 Task: Add an event with the title Second Lunch and Learn: Effective Email Marketing Strategies, date '2024/05/05', time 7:30 AM to 9:30 AMand add a description: Throughout the retreat, teams will engage in a variety of problem-solving activities that are designed to challenge their critical thinking, decision-making, and collaboration skills. These activities will be carefully curated to promote teamwork, innovation, and a growth mindset., put the event into Blue category . Add location for the event as: Ankara, Turkey, logged in from the account softage.8@softage.netand send the event invitation to softage.2@softage.net and softage.3@softage.net. Set a reminder for the event 2 hour before
Action: Mouse moved to (117, 141)
Screenshot: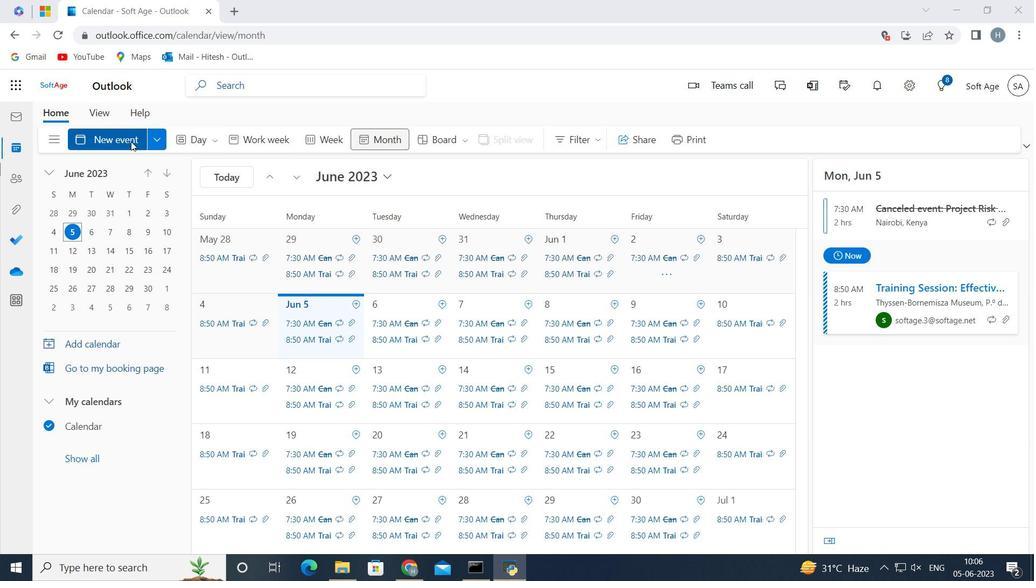 
Action: Mouse pressed left at (117, 141)
Screenshot: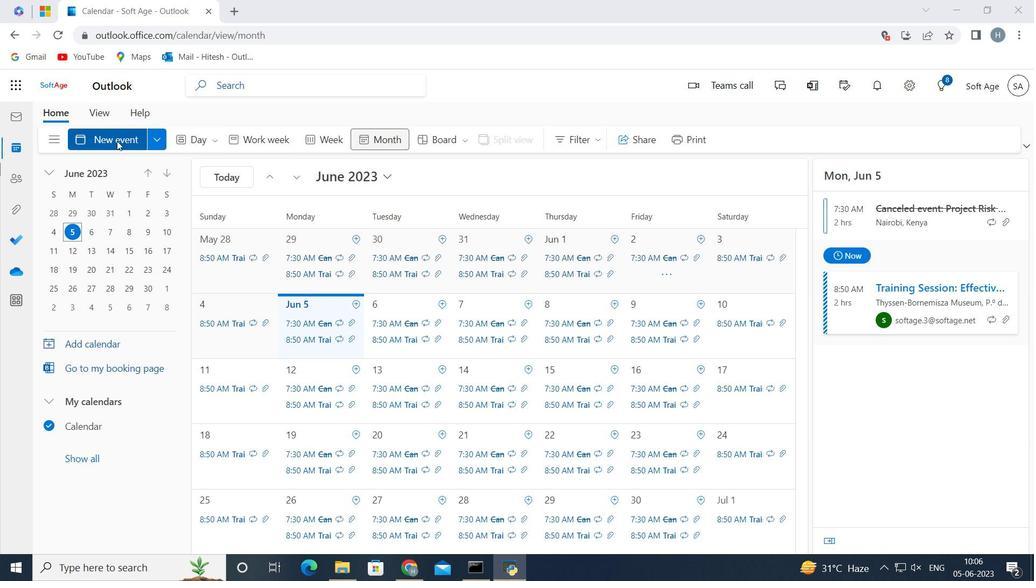 
Action: Mouse moved to (243, 216)
Screenshot: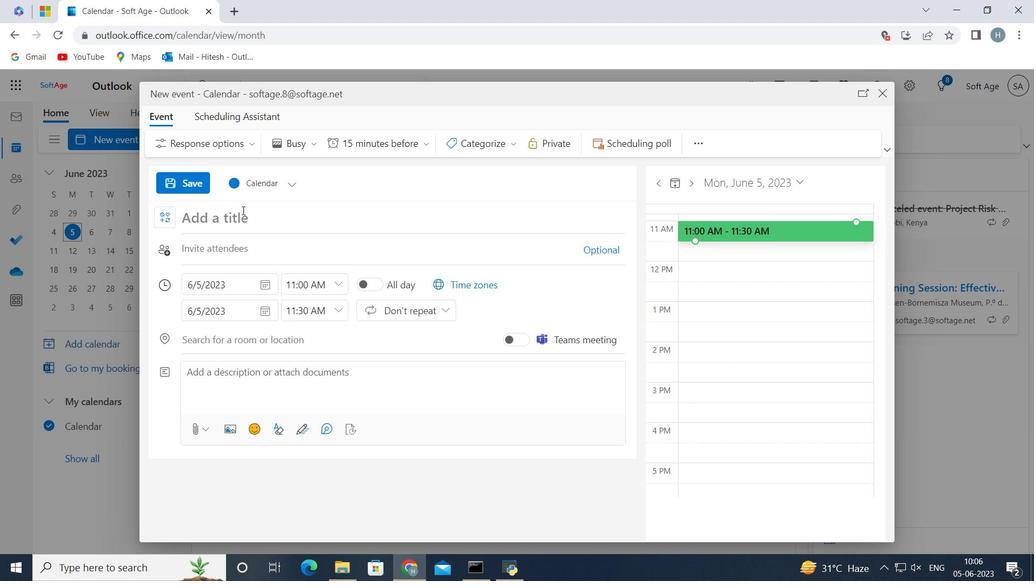 
Action: Key pressed <Key.shift>Second<Key.space><Key.shift>Lunch<Key.space>and<Key.space><Key.shift>Learn<Key.shift_r>:<Key.space><Key.shift>Effective<Key.space><Key.shift>Email<Key.space><Key.shift>Marketing<Key.space><Key.shift>Strategies
Screenshot: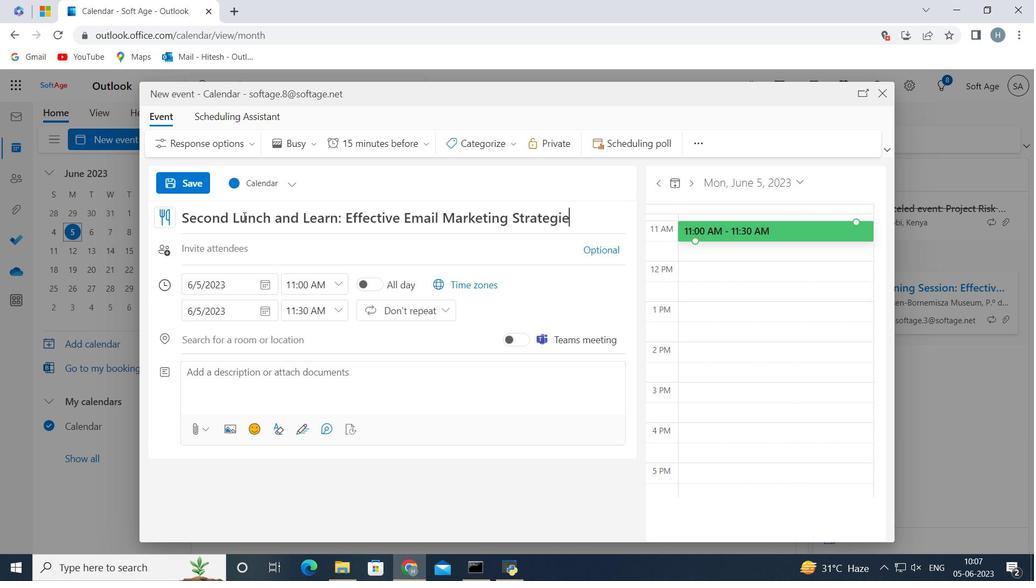 
Action: Mouse moved to (247, 184)
Screenshot: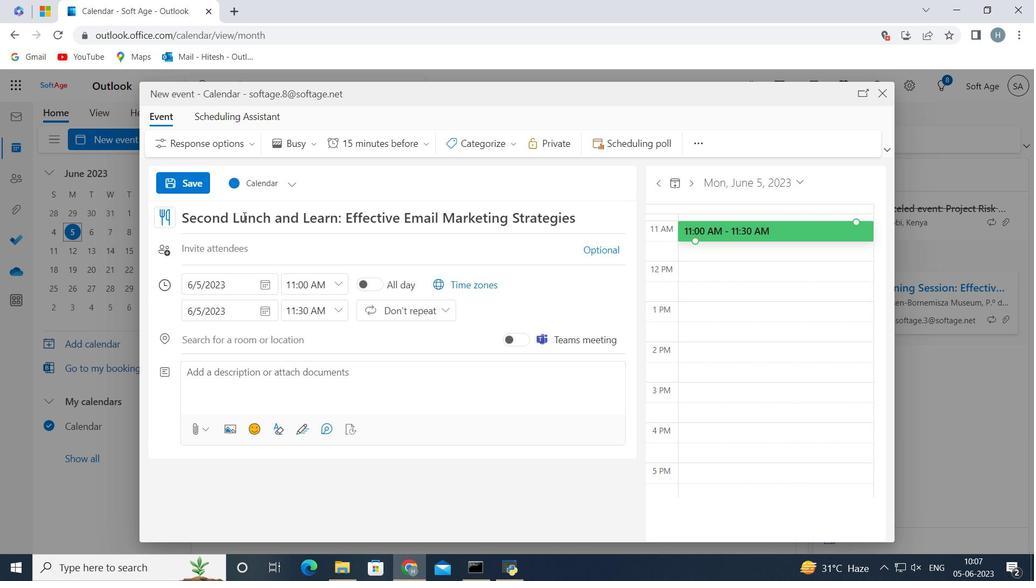 
Action: Key pressed <Key.space>
Screenshot: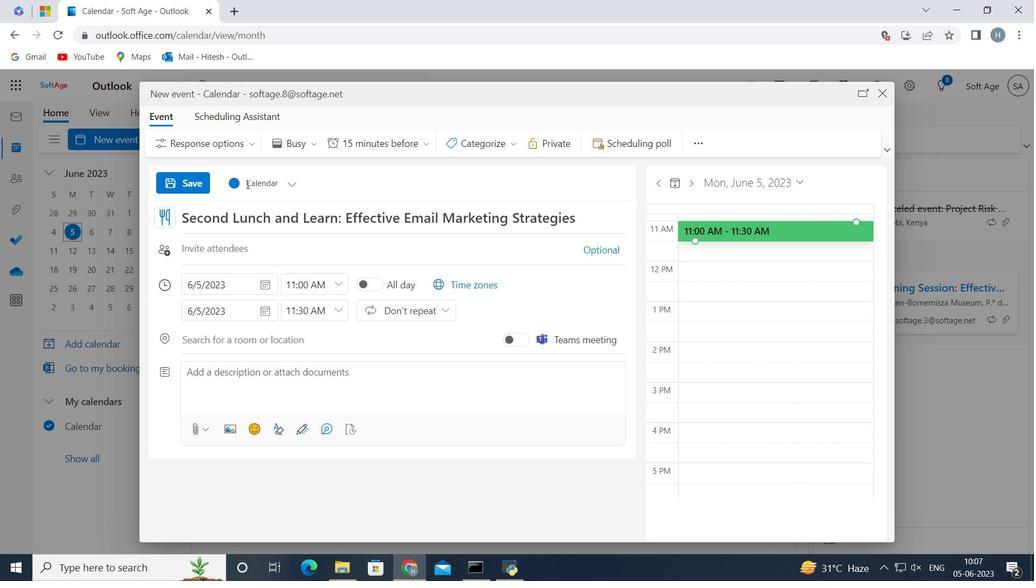 
Action: Mouse moved to (265, 284)
Screenshot: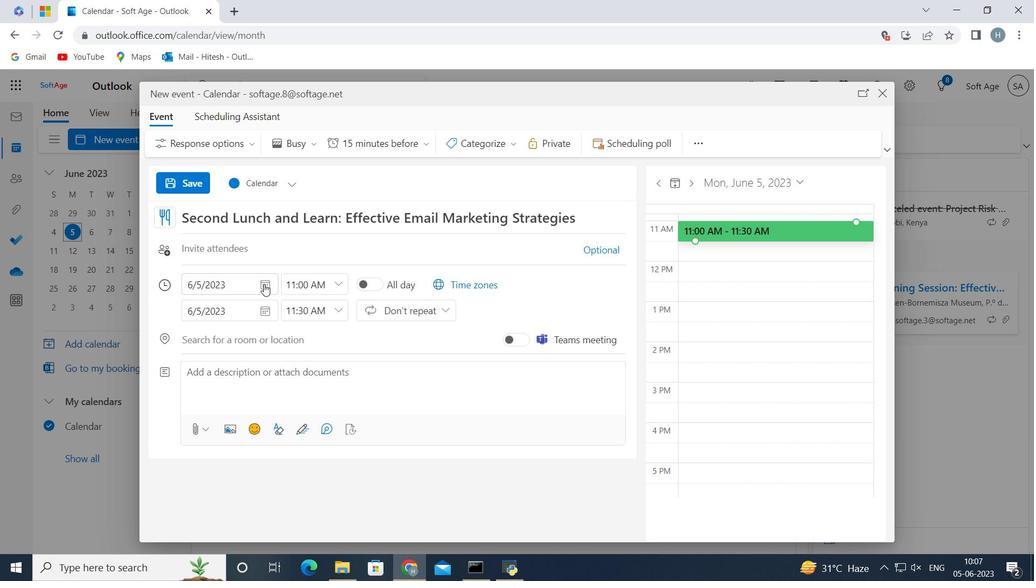 
Action: Mouse pressed left at (265, 284)
Screenshot: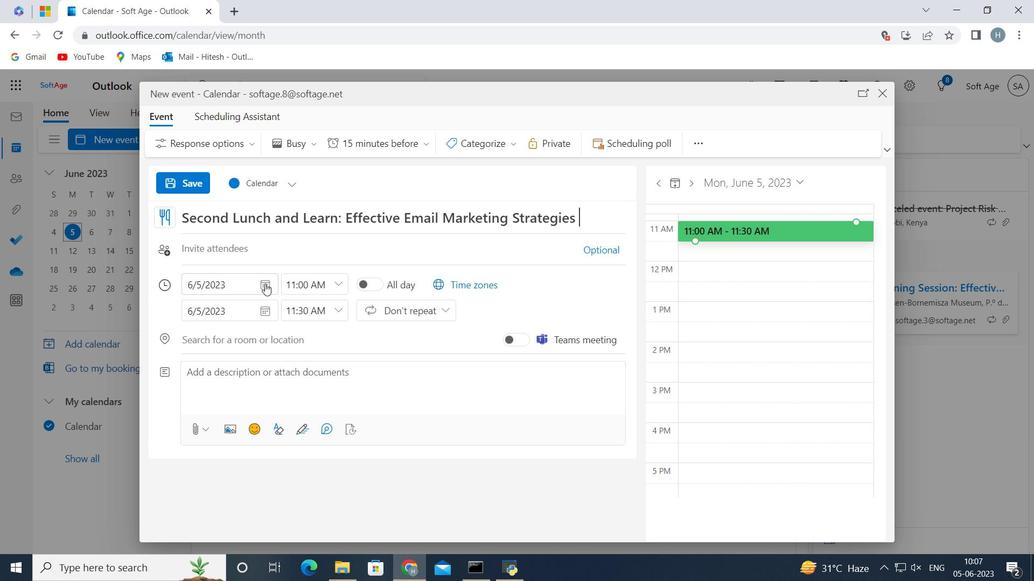 
Action: Mouse moved to (236, 310)
Screenshot: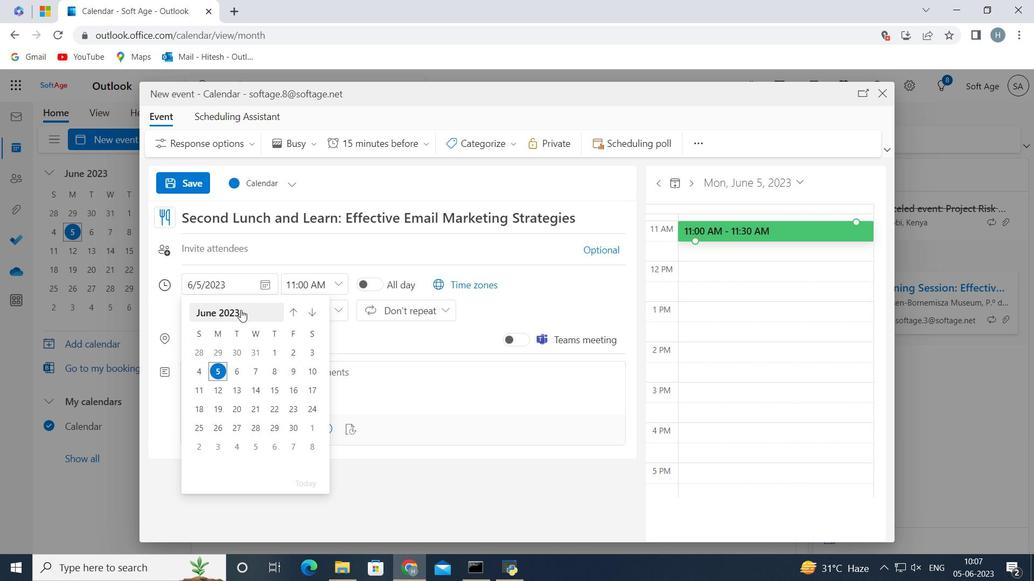 
Action: Mouse pressed left at (236, 310)
Screenshot: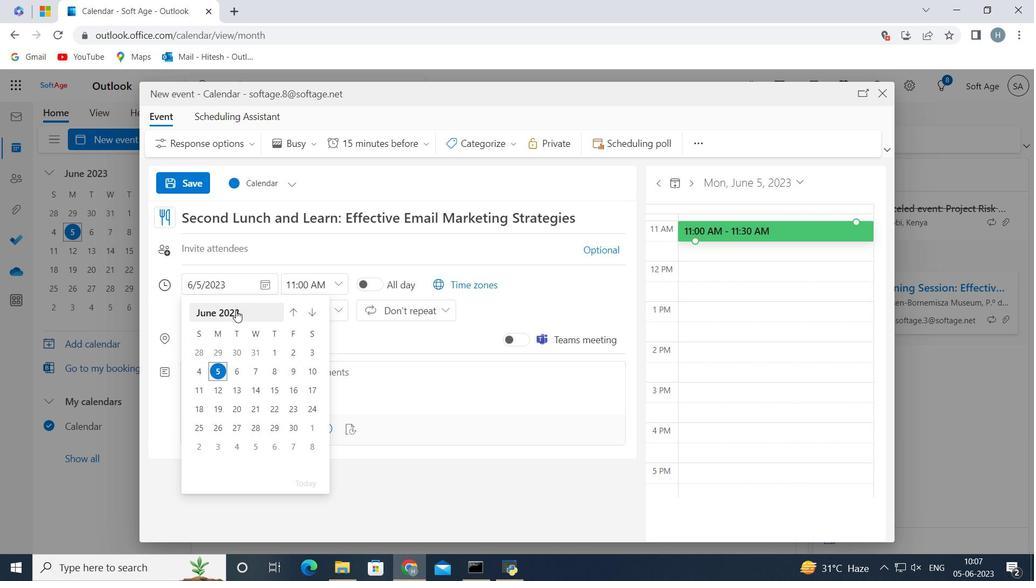 
Action: Mouse pressed left at (236, 310)
Screenshot: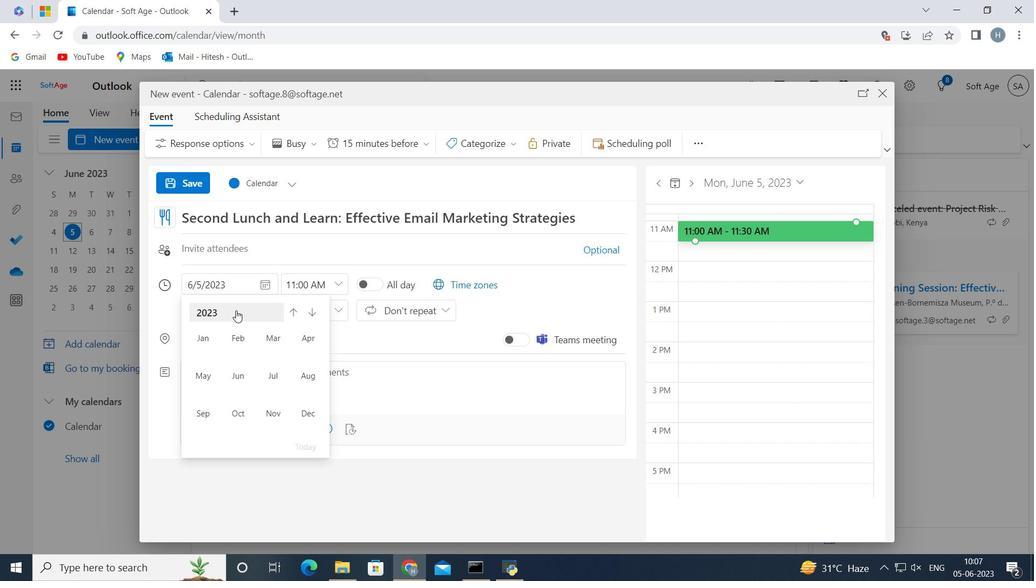 
Action: Mouse moved to (208, 370)
Screenshot: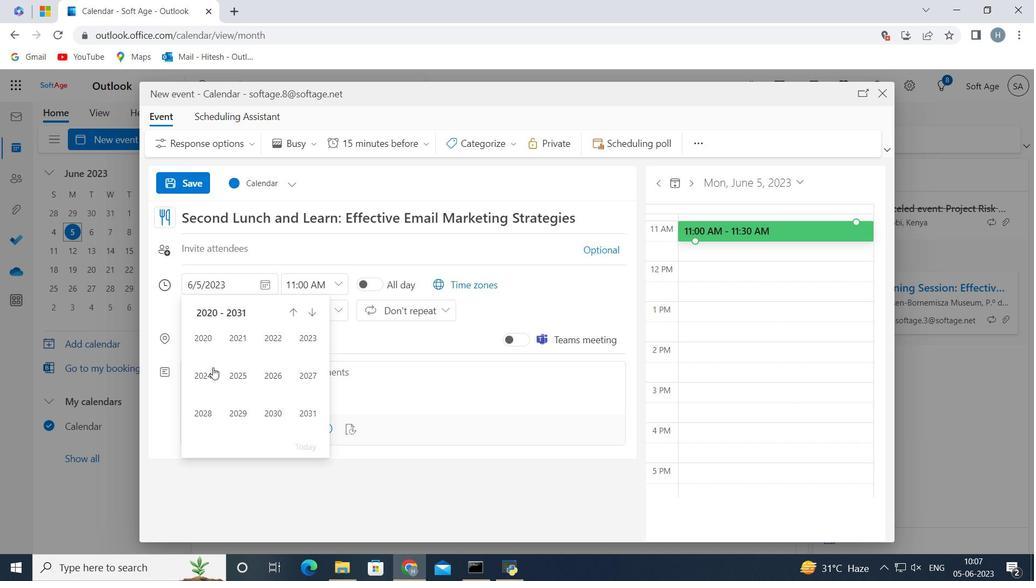 
Action: Mouse pressed left at (208, 370)
Screenshot: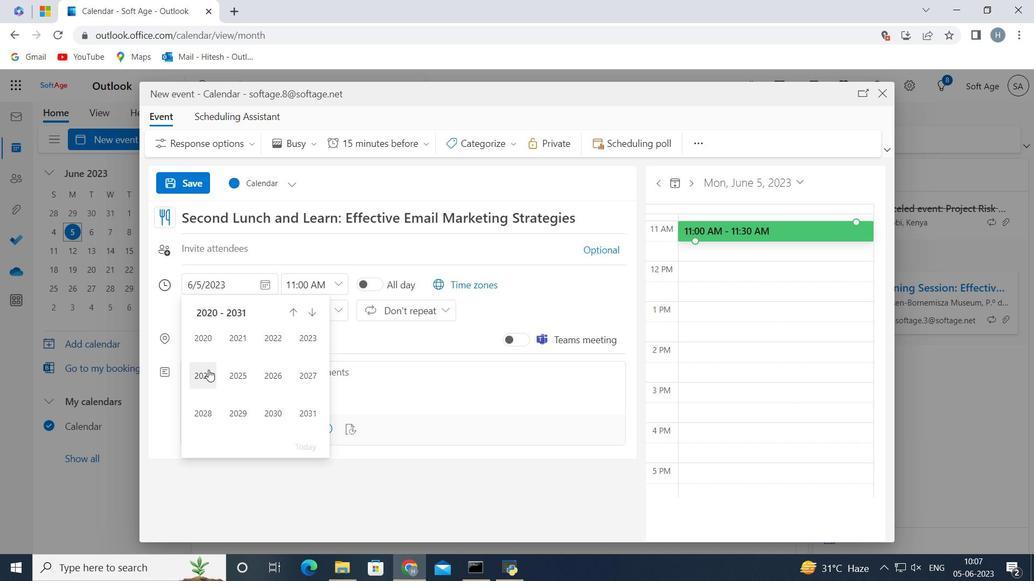 
Action: Mouse moved to (206, 377)
Screenshot: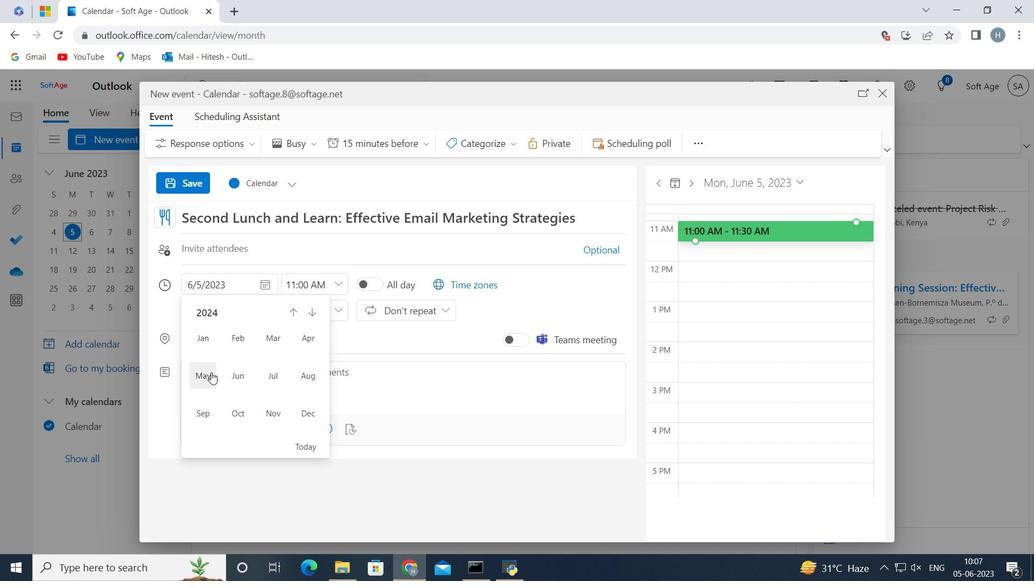 
Action: Mouse pressed left at (206, 377)
Screenshot: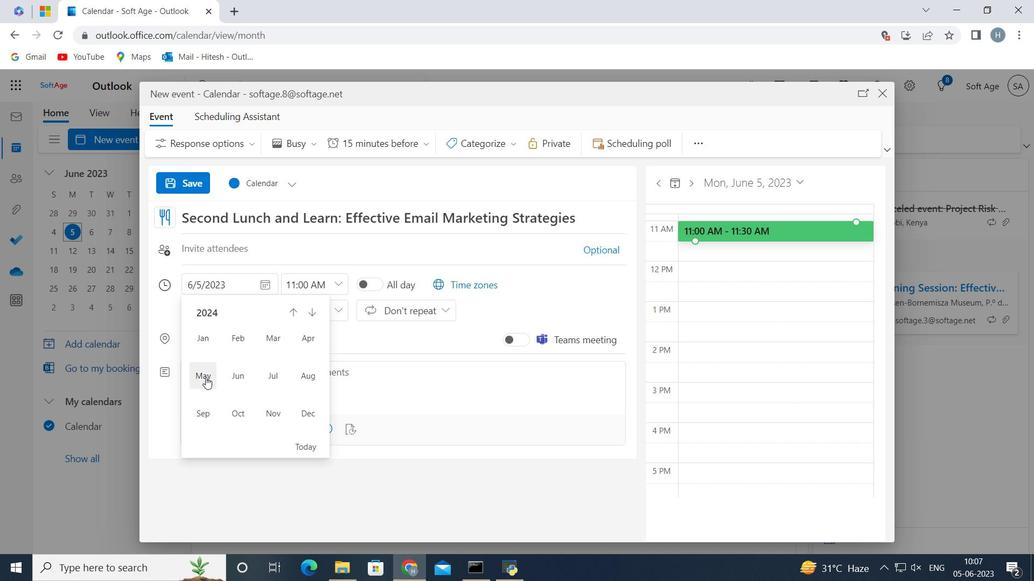 
Action: Mouse moved to (199, 371)
Screenshot: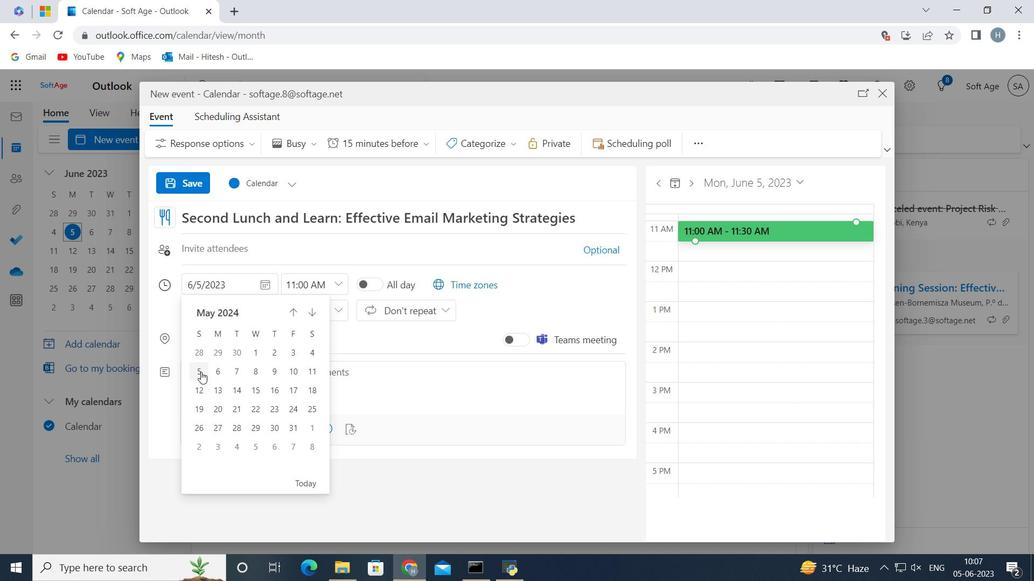 
Action: Mouse pressed left at (199, 371)
Screenshot: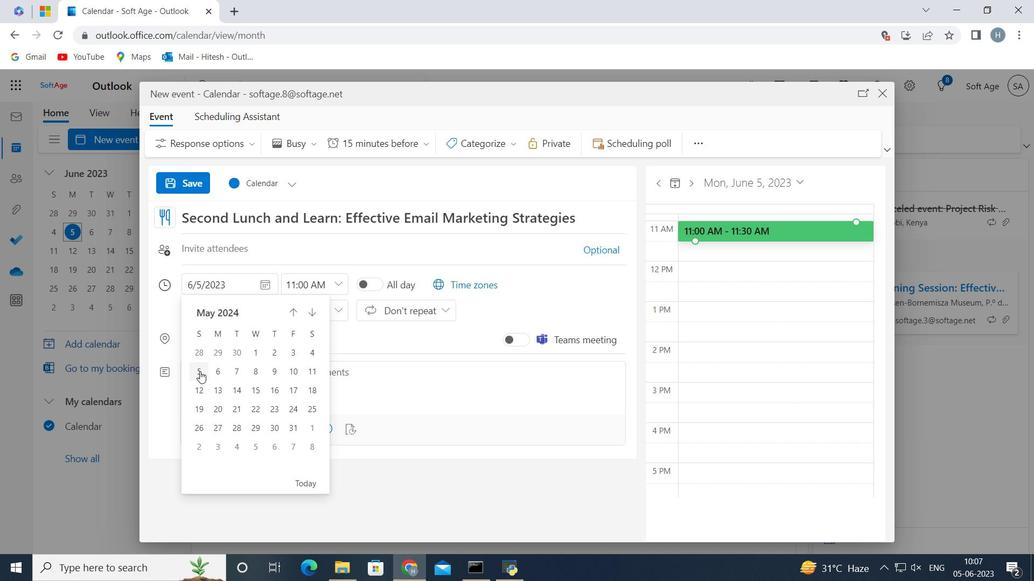 
Action: Mouse moved to (337, 284)
Screenshot: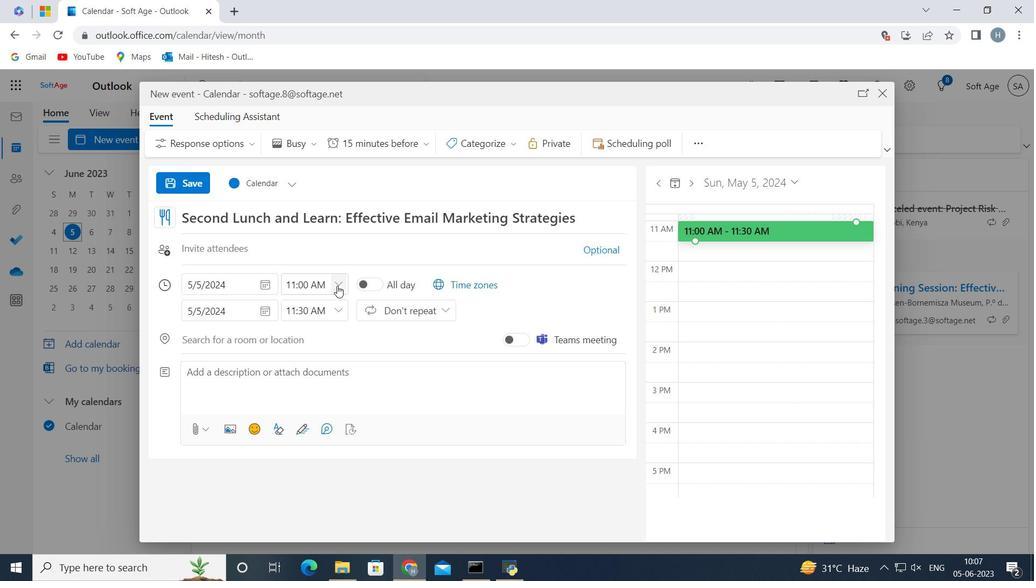 
Action: Mouse pressed left at (337, 284)
Screenshot: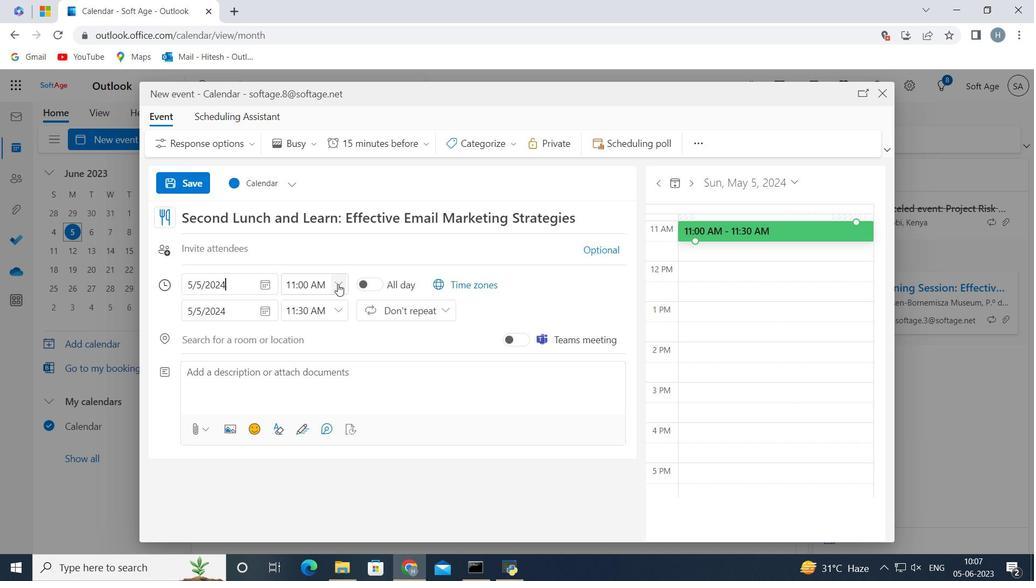 
Action: Mouse moved to (318, 340)
Screenshot: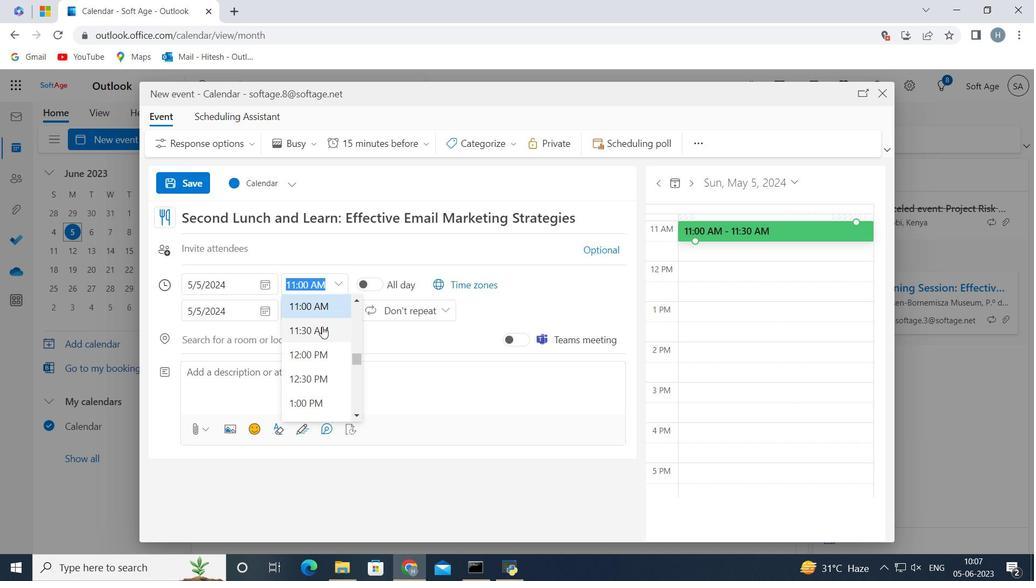 
Action: Mouse scrolled (318, 341) with delta (0, 0)
Screenshot: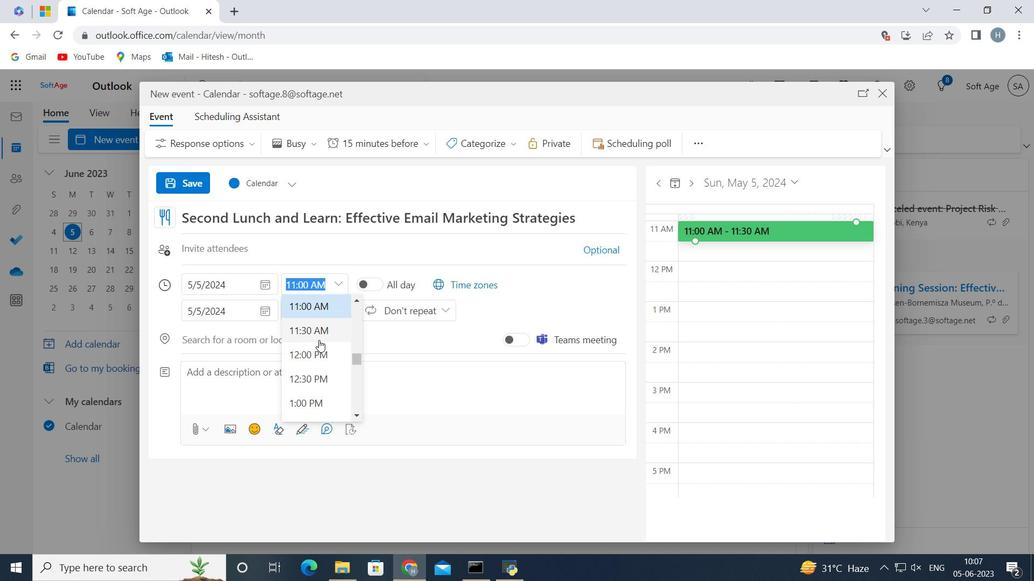 
Action: Mouse moved to (318, 342)
Screenshot: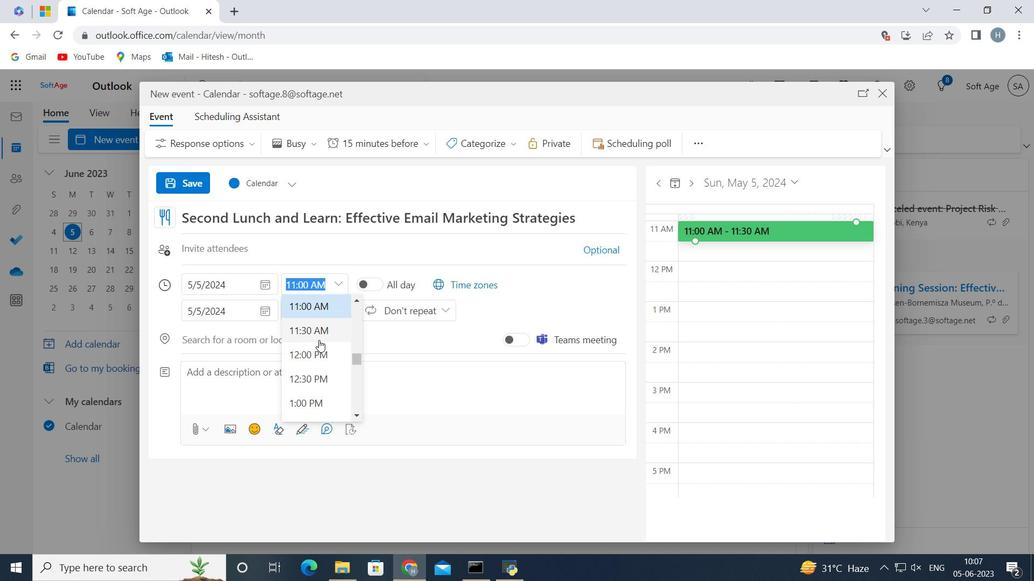 
Action: Mouse scrolled (318, 342) with delta (0, 0)
Screenshot: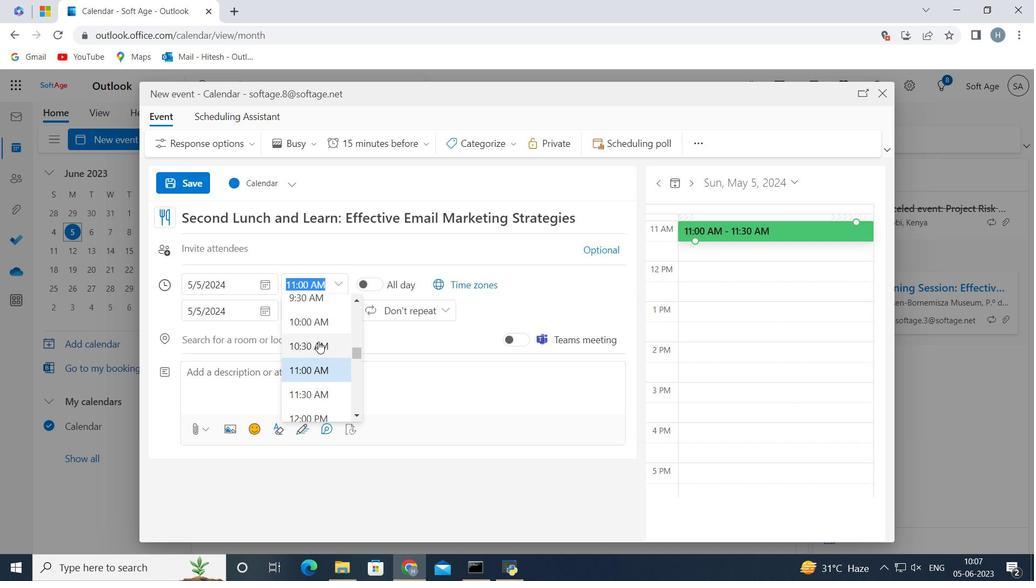 
Action: Mouse scrolled (318, 342) with delta (0, 0)
Screenshot: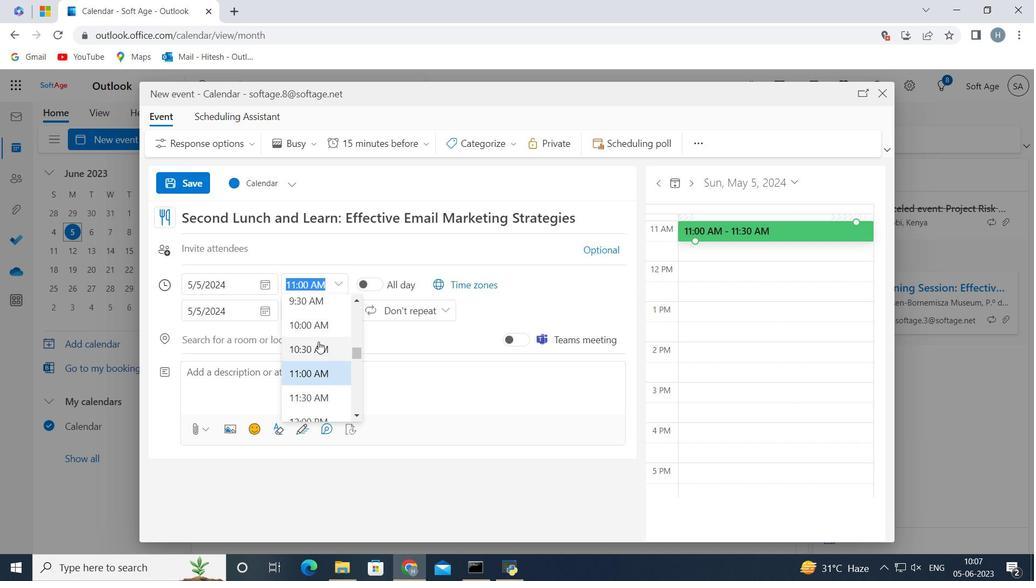 
Action: Mouse moved to (305, 341)
Screenshot: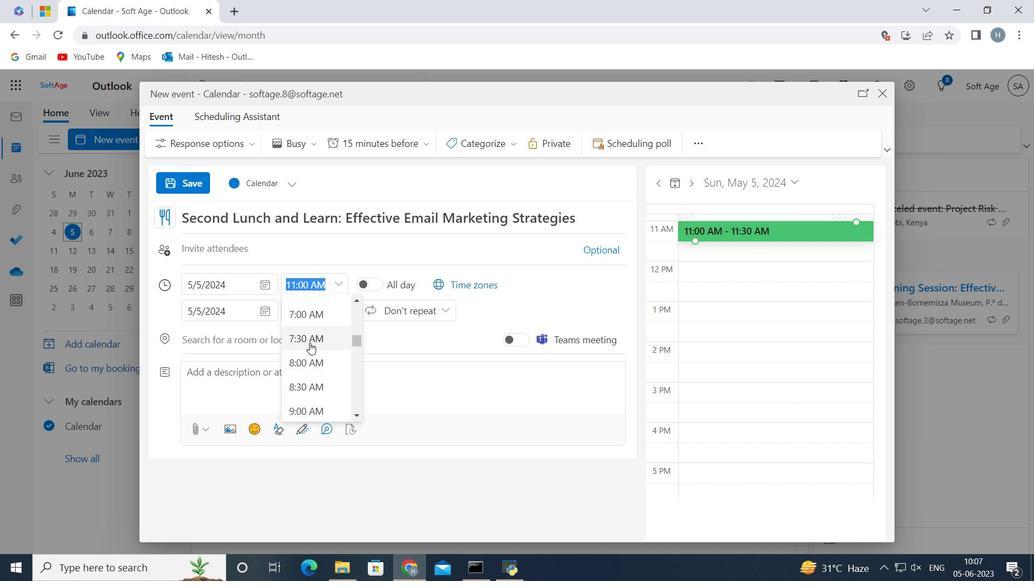 
Action: Mouse pressed left at (305, 341)
Screenshot: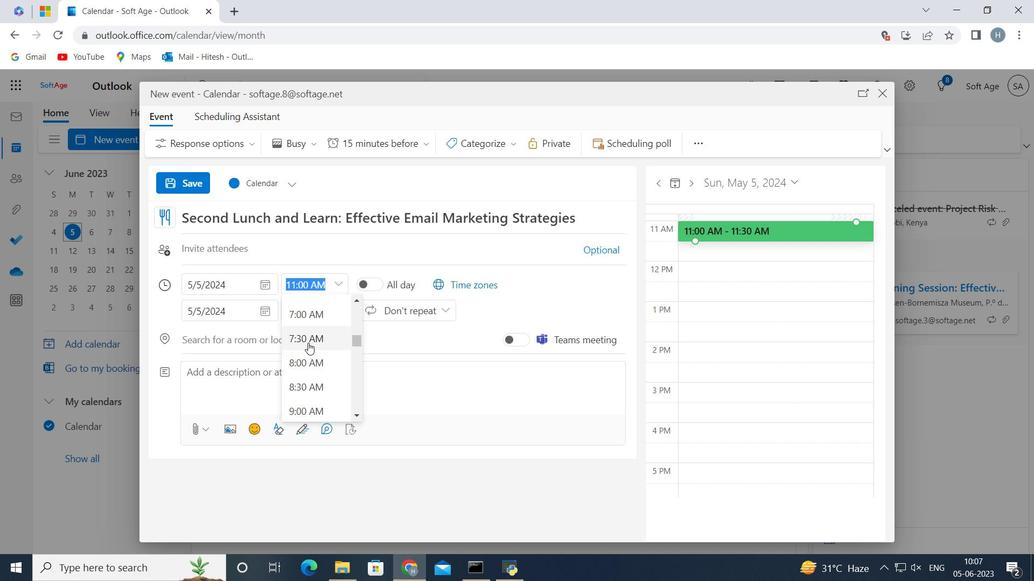 
Action: Mouse moved to (337, 311)
Screenshot: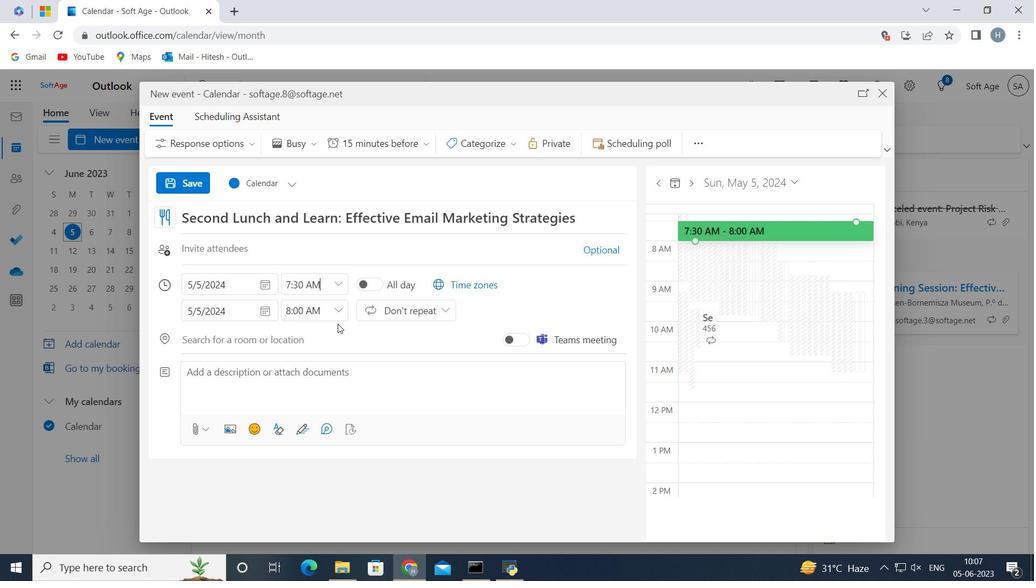 
Action: Mouse pressed left at (337, 311)
Screenshot: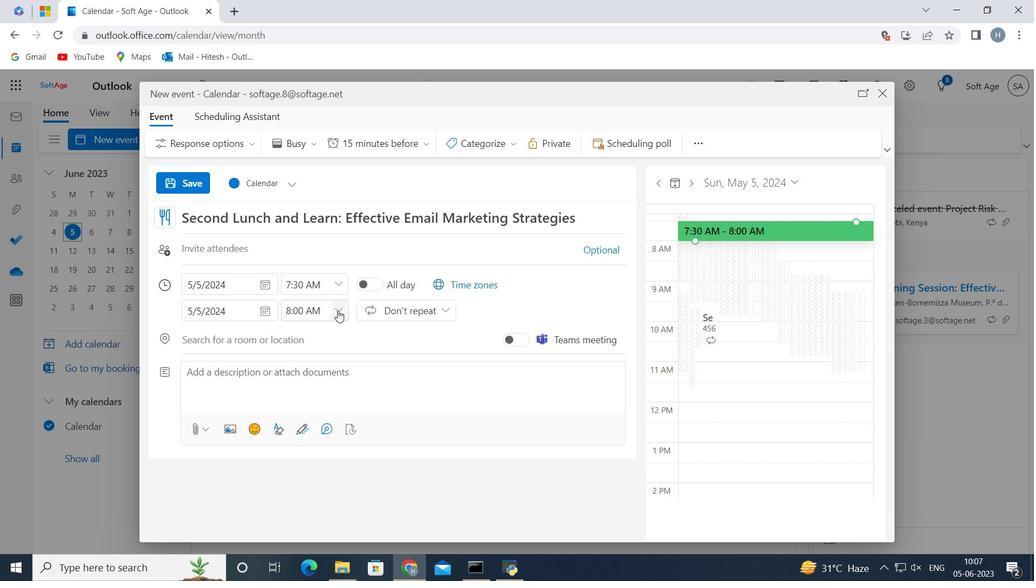 
Action: Mouse moved to (322, 401)
Screenshot: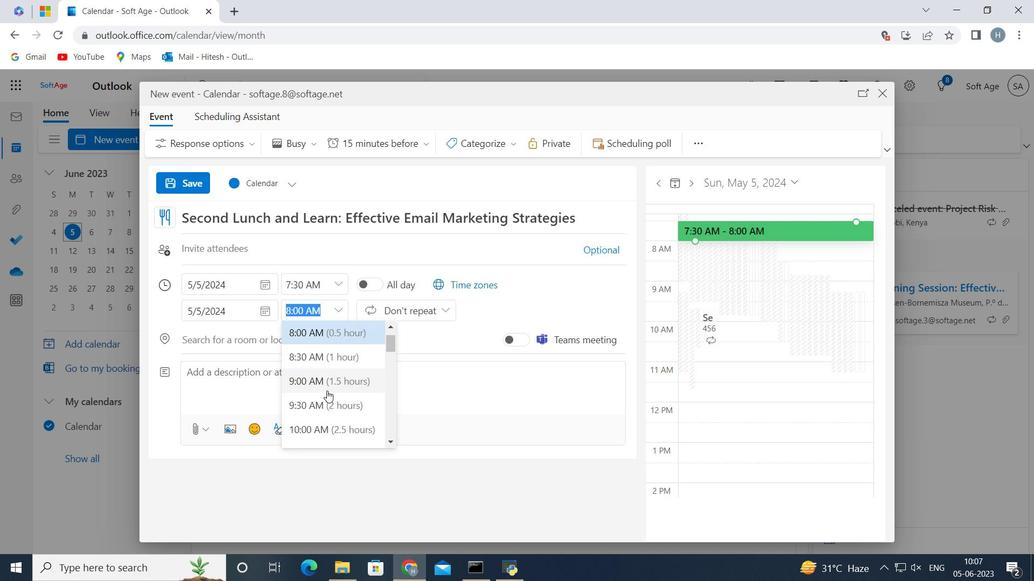 
Action: Mouse pressed left at (322, 401)
Screenshot: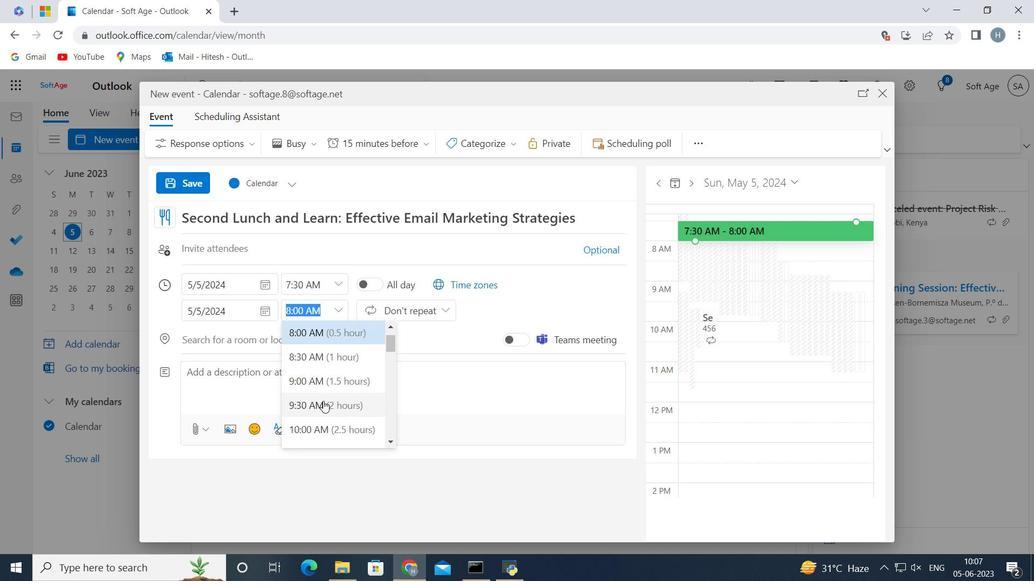 
Action: Mouse moved to (233, 374)
Screenshot: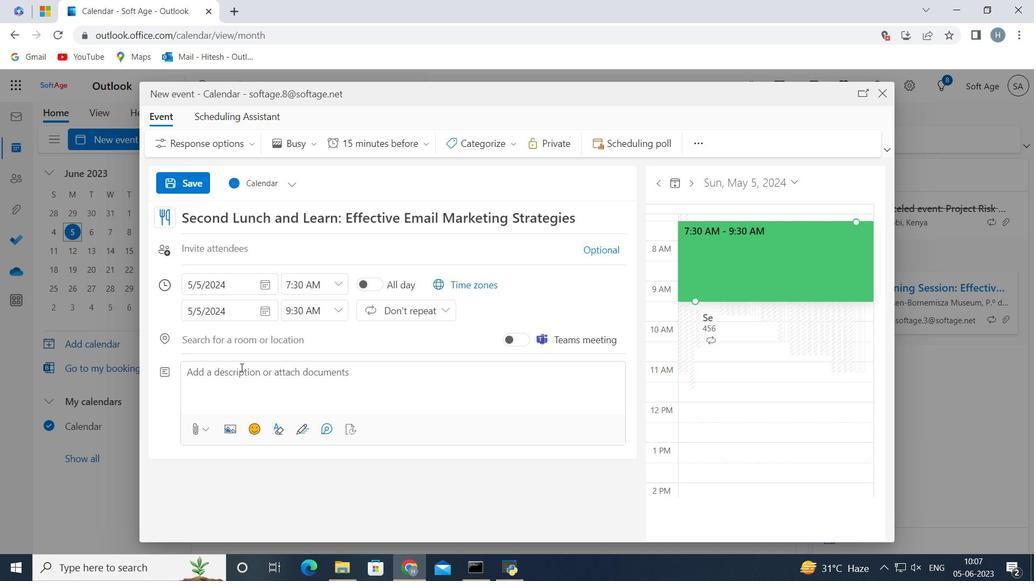 
Action: Mouse pressed left at (233, 374)
Screenshot: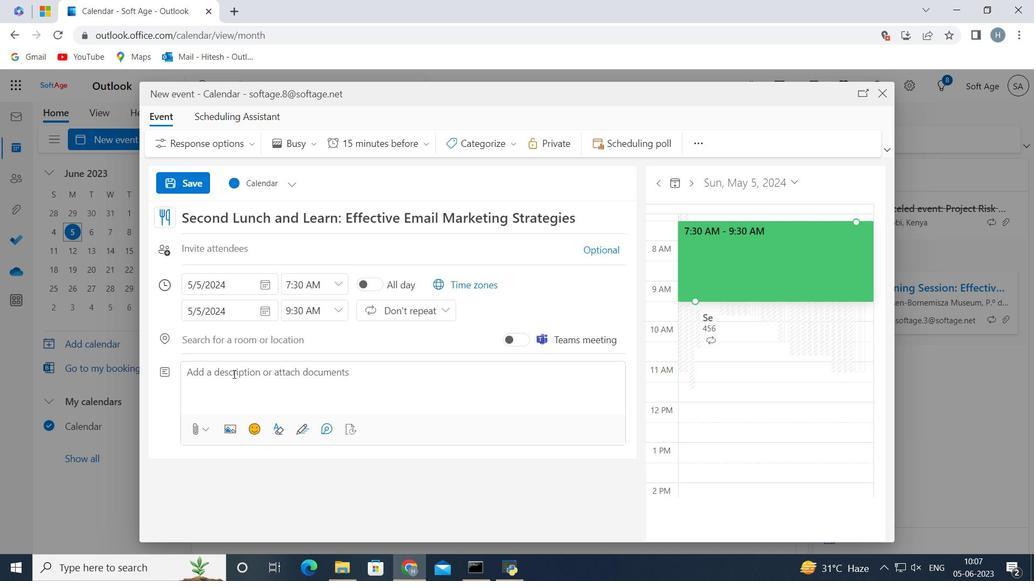 
Action: Key pressed <Key.shift>Throughout<Key.space>the<Key.space>retreat,<Key.space>teams<Key.space>will<Key.space>engage<Key.space>in<Key.space>a<Key.space>variety<Key.space>of<Key.space>problem-solving<Key.space>activities<Key.space>that<Key.space>are<Key.space>designed<Key.space>to<Key.space>challenge<Key.space>their<Key.space>critical<Key.space>thinking,<Key.space>decision-making,<Key.space>and<Key.space>collaboration<Key.space>skills.<Key.space><Key.shift>This<Key.backspace><Key.backspace>ese<Key.space>activities<Key.space>will<Key.space>be<Key.space>carefully<Key.space>curated<Key.space>to<Key.space>promote<Key.space>teamwork,<Key.space>innovation,<Key.space>and<Key.space>a<Key.space>growth<Key.space>mindset.<Key.space>
Screenshot: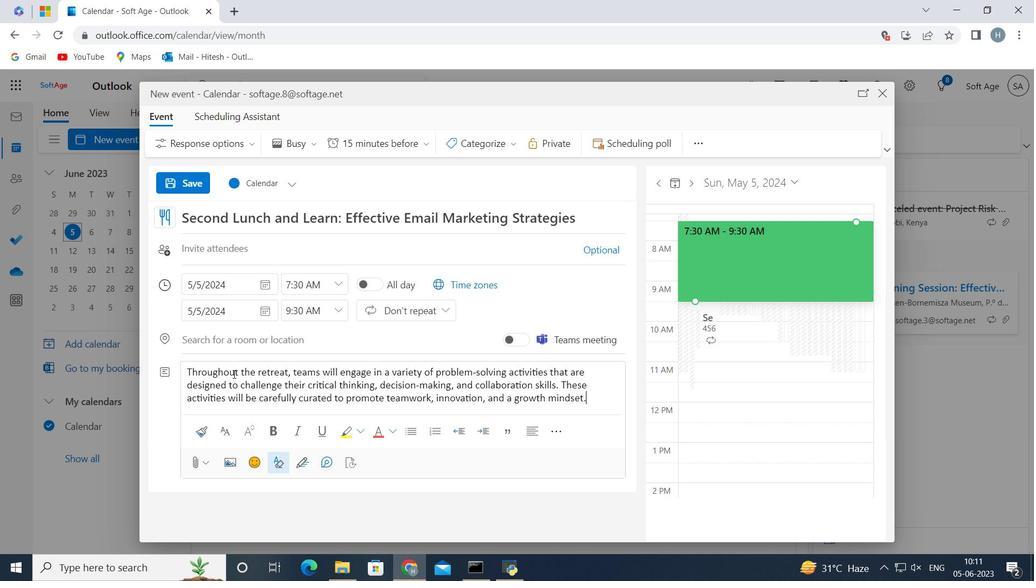 
Action: Mouse moved to (510, 143)
Screenshot: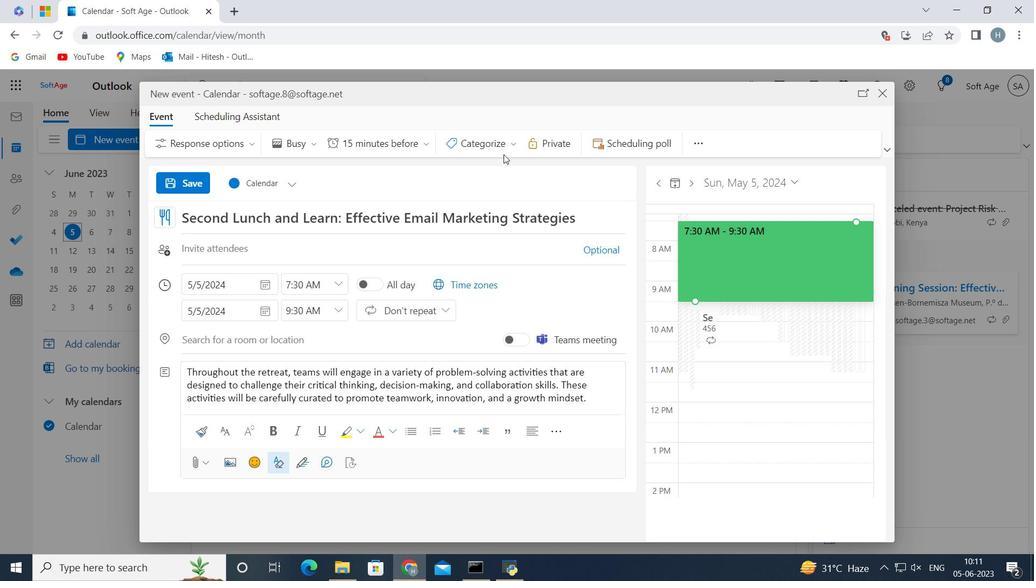 
Action: Mouse pressed left at (510, 143)
Screenshot: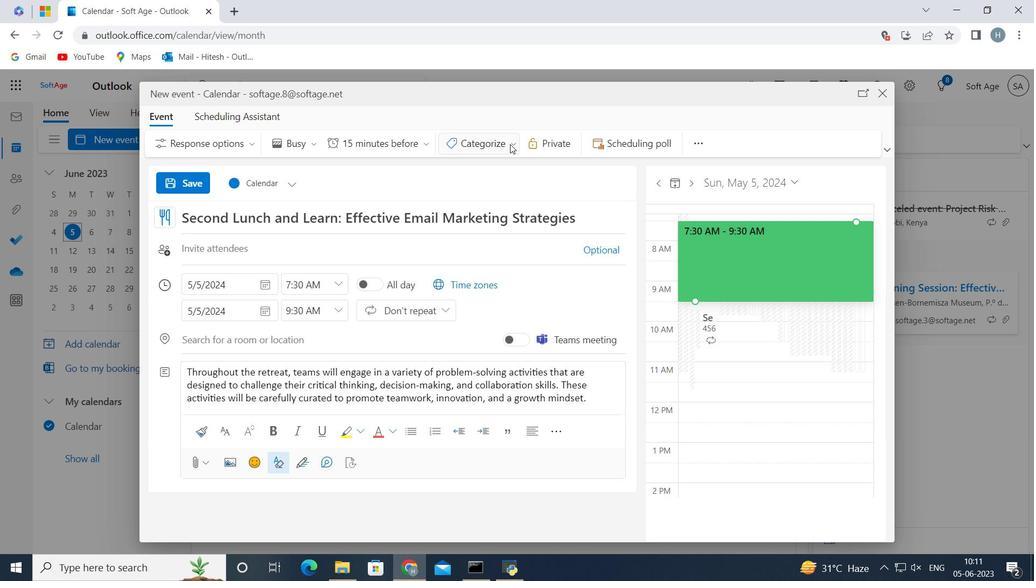 
Action: Mouse moved to (506, 167)
Screenshot: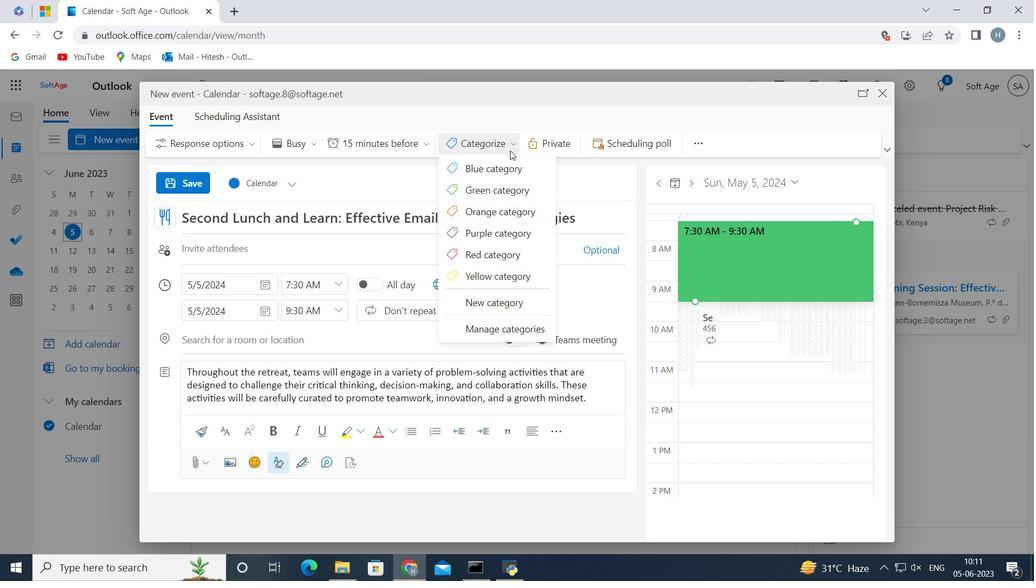 
Action: Mouse pressed left at (506, 167)
Screenshot: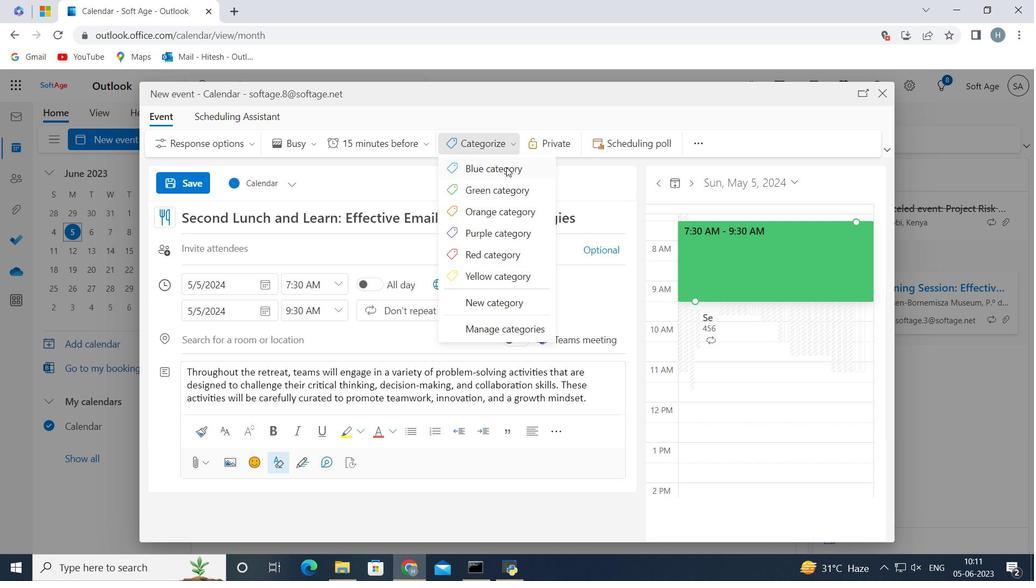 
Action: Mouse moved to (296, 338)
Screenshot: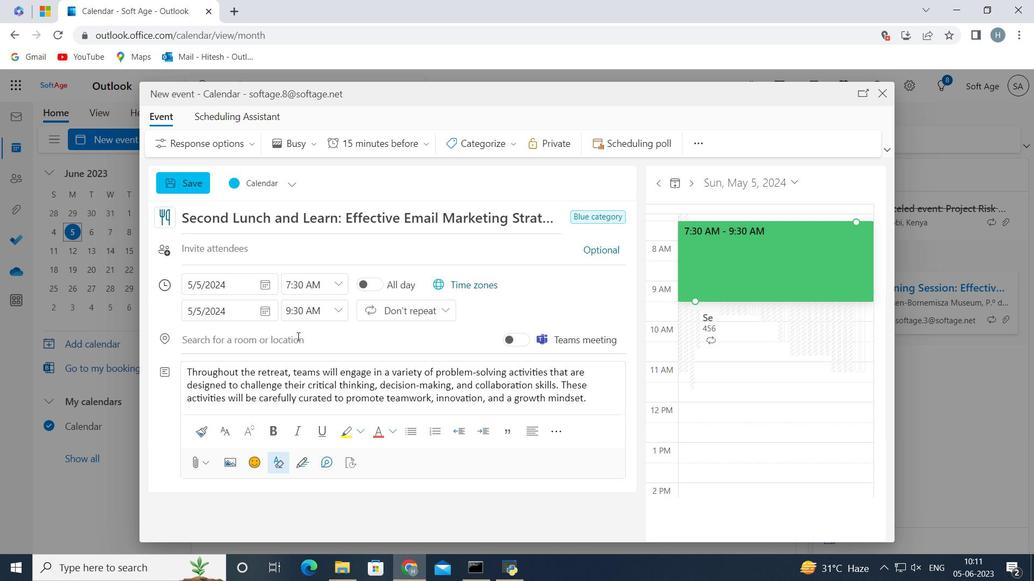 
Action: Mouse pressed left at (296, 338)
Screenshot: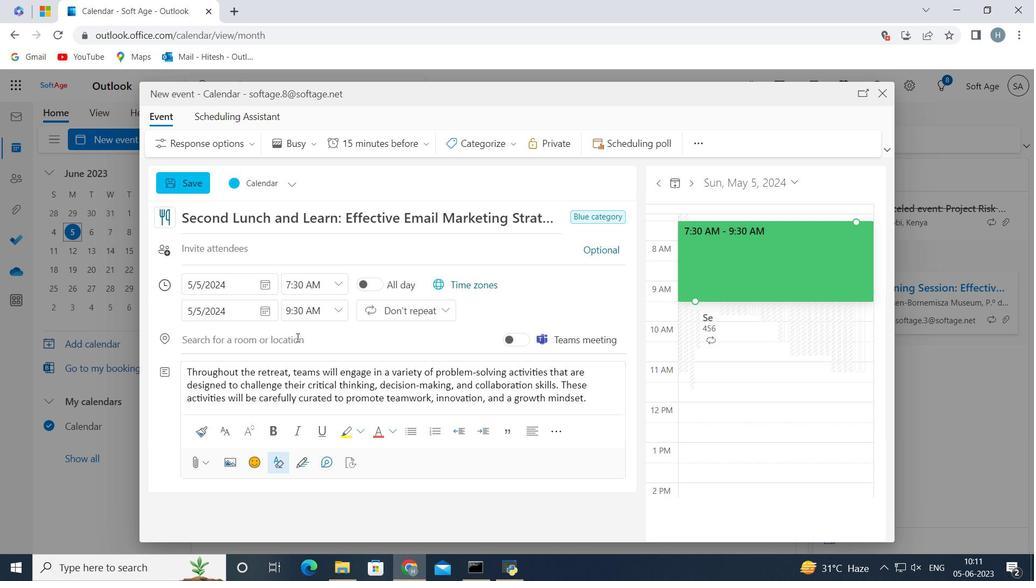 
Action: Key pressed <Key.shift>Ankara,<Key.space><Key.shift>Turkey
Screenshot: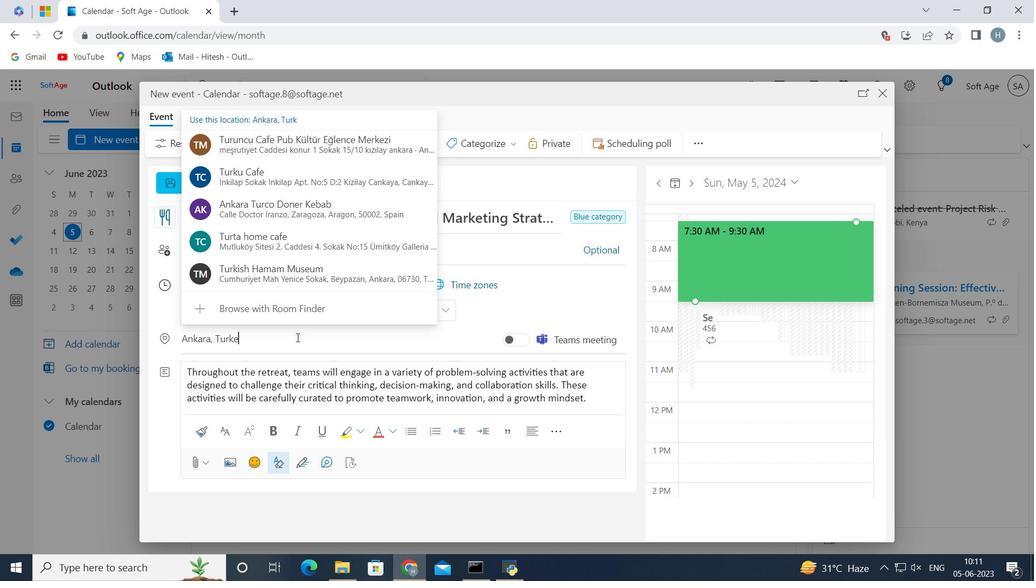 
Action: Mouse moved to (545, 278)
Screenshot: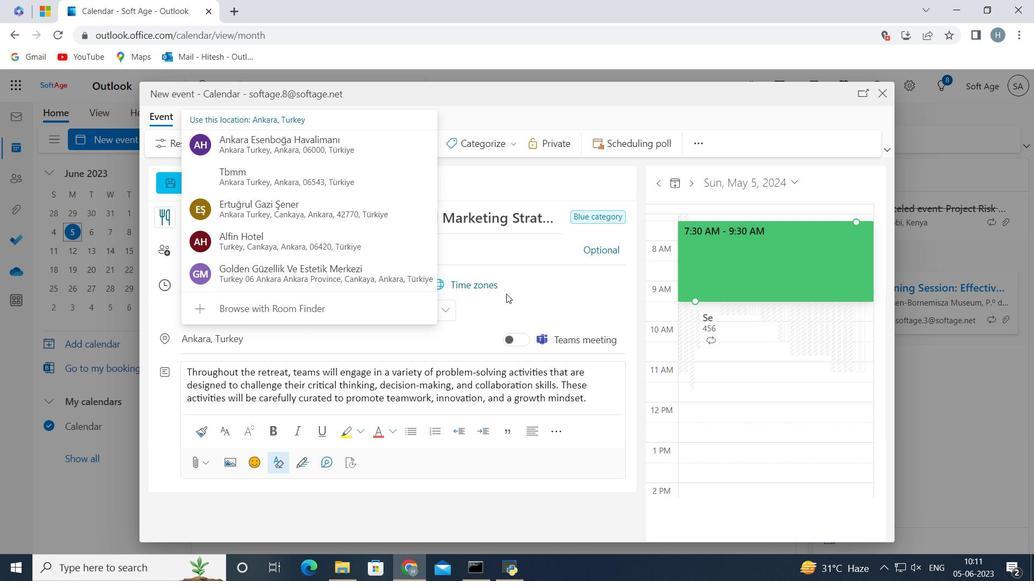 
Action: Mouse pressed left at (545, 278)
Screenshot: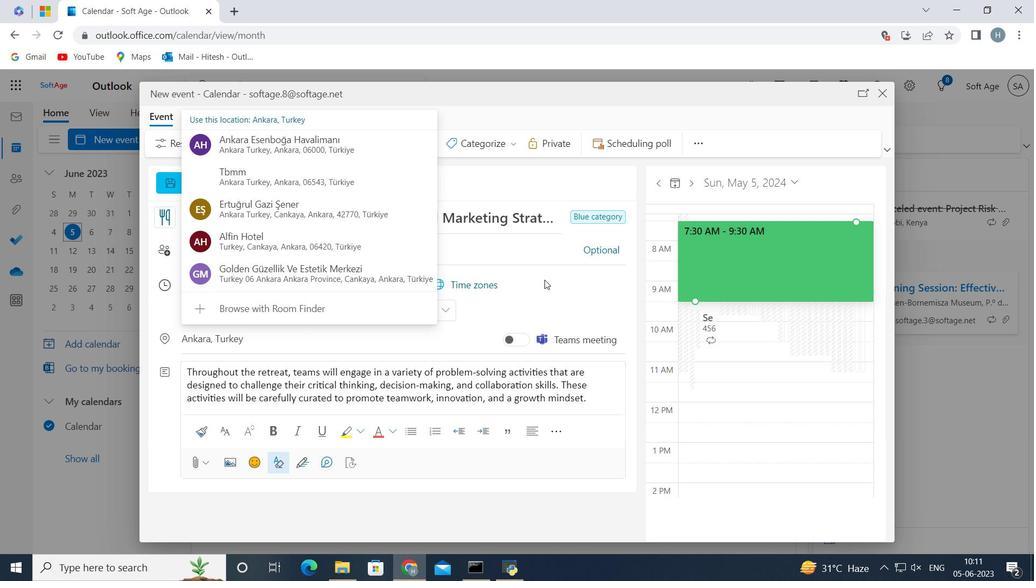 
Action: Mouse moved to (364, 259)
Screenshot: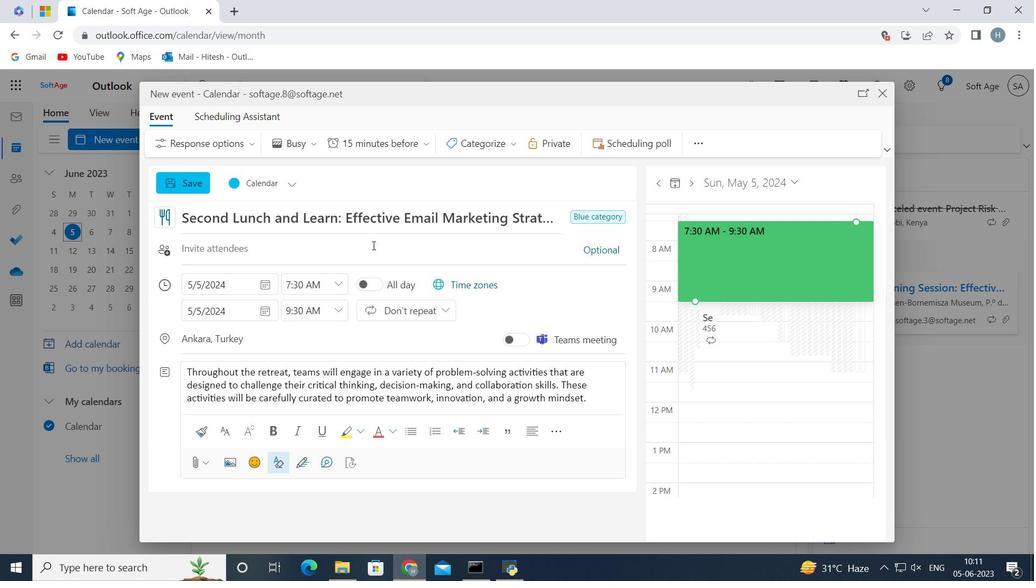 
Action: Mouse pressed left at (364, 259)
Screenshot: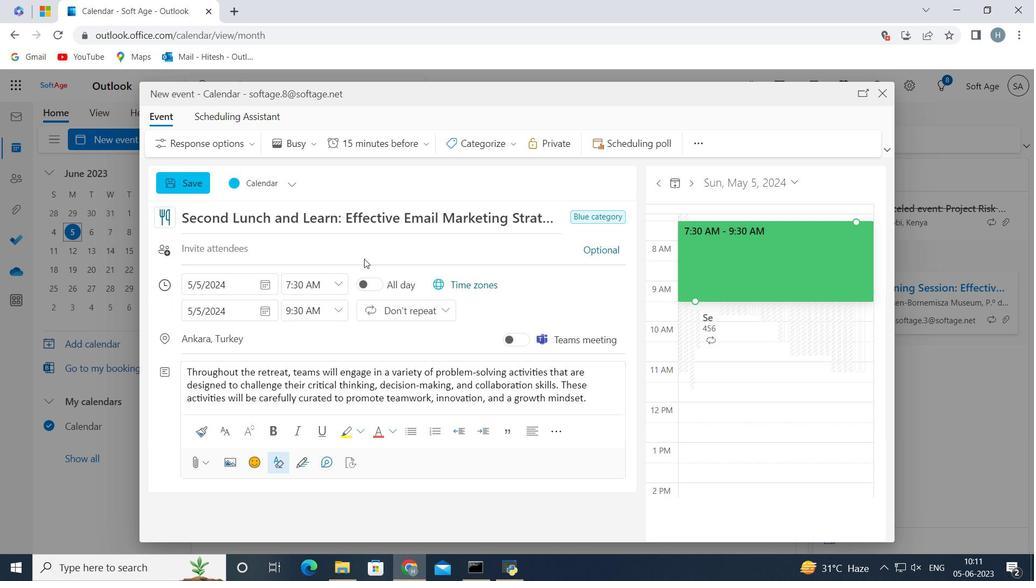 
Action: Key pressed softage.2<Key.shift>@softage.net
Screenshot: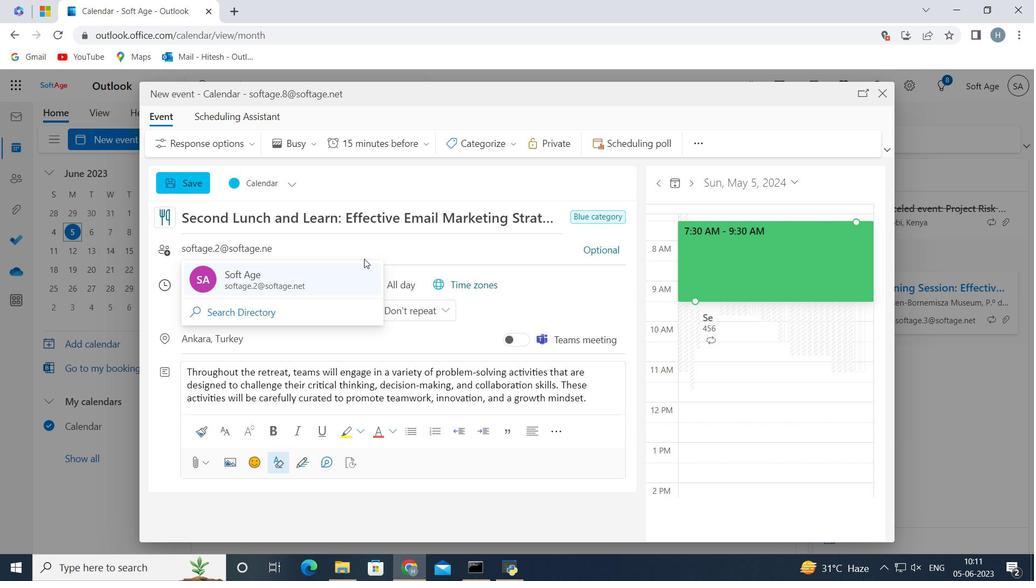 
Action: Mouse moved to (247, 282)
Screenshot: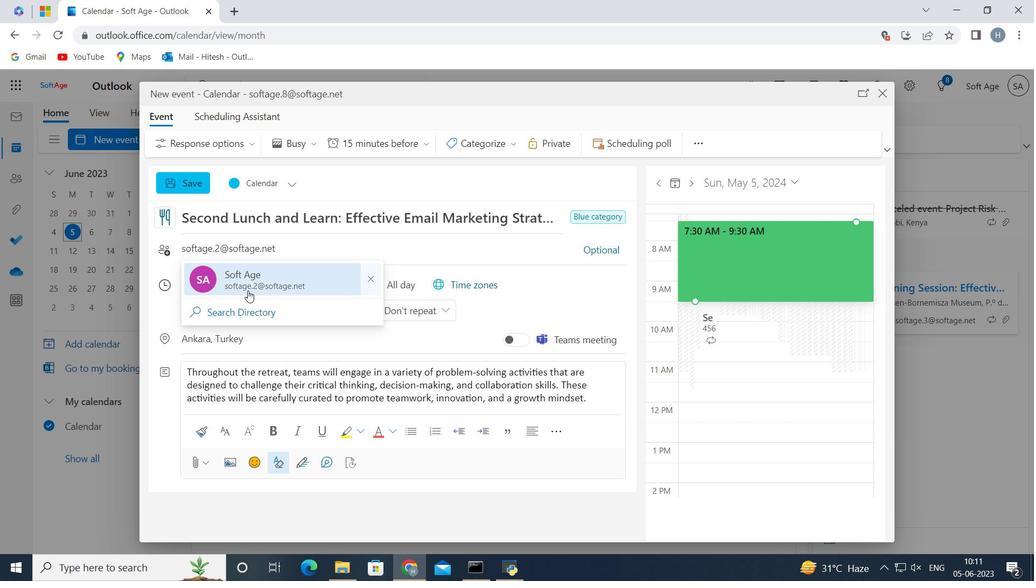 
Action: Mouse pressed left at (247, 282)
Screenshot: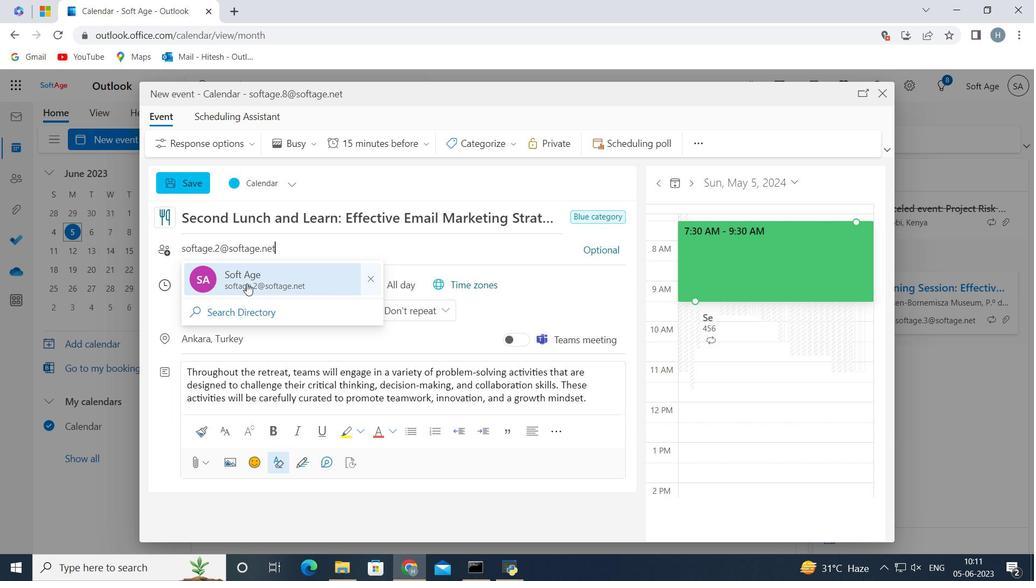 
Action: Key pressed softage.3<Key.shift><Key.shift><Key.shift><Key.shift><Key.shift><Key.shift><Key.shift><Key.shift><Key.shift><Key.shift><Key.shift><Key.shift><Key.shift><Key.shift><Key.shift>@softage.ne
Screenshot: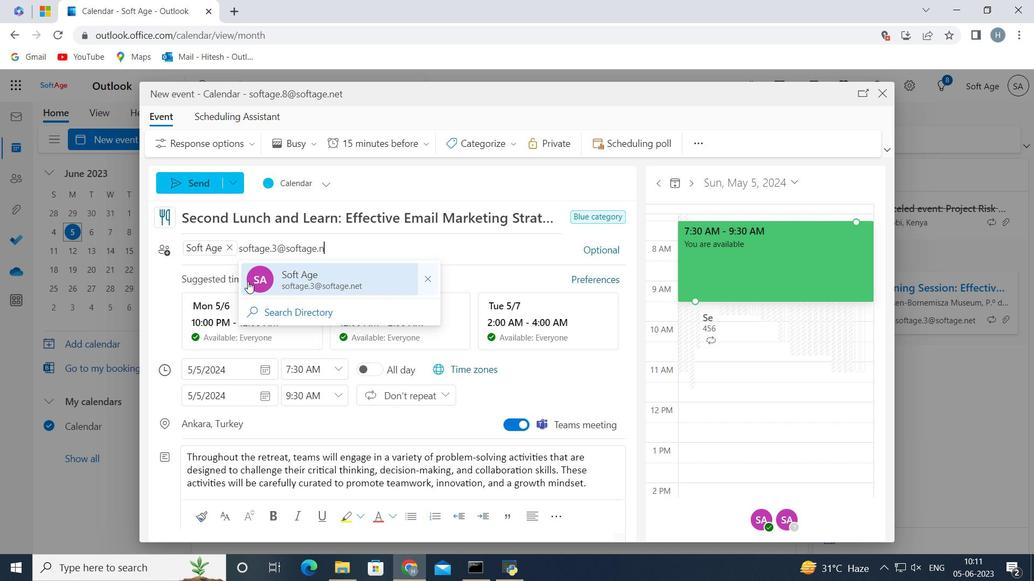 
Action: Mouse moved to (247, 281)
Screenshot: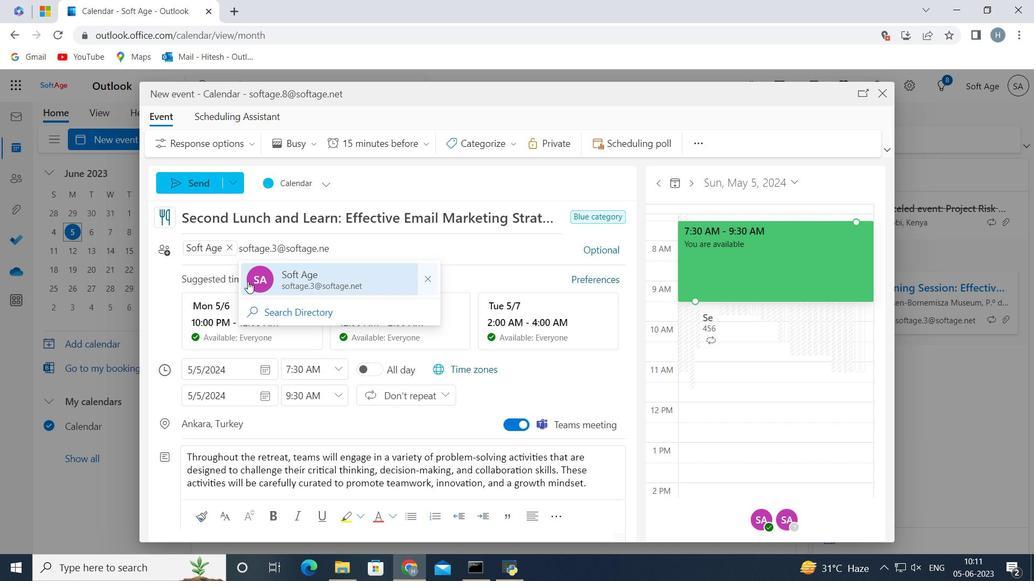 
Action: Key pressed t
Screenshot: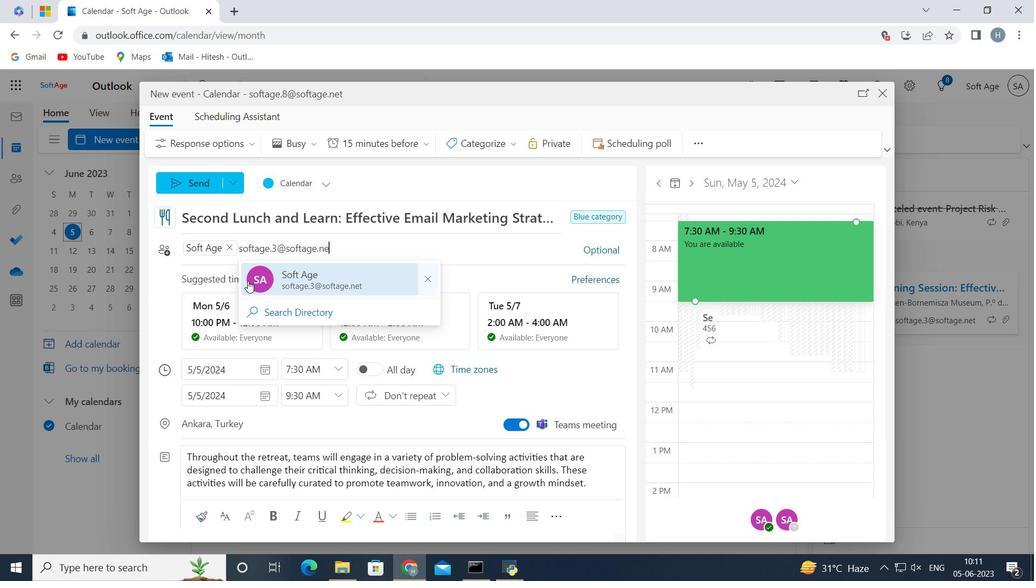 
Action: Mouse moved to (332, 280)
Screenshot: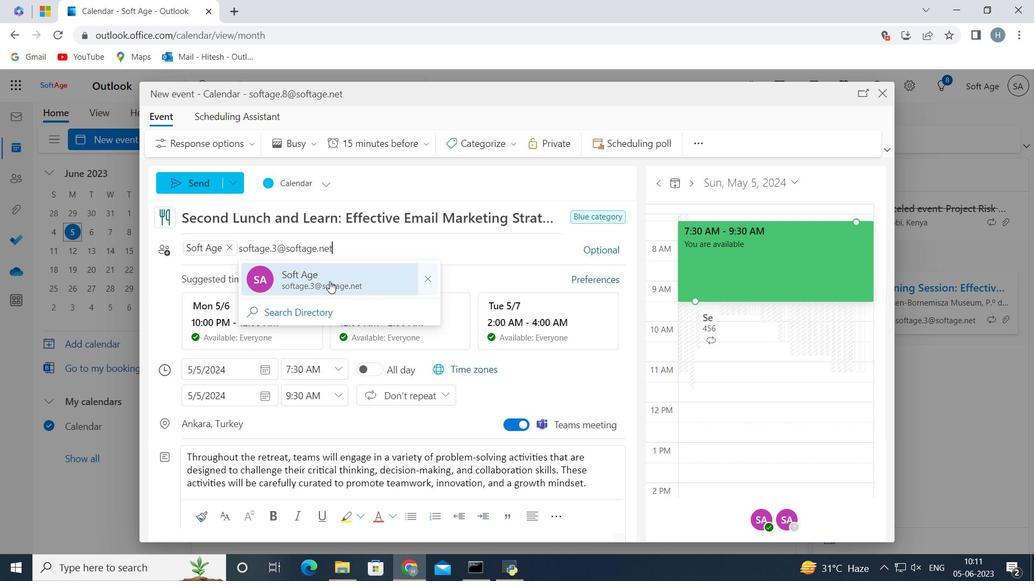 
Action: Mouse pressed left at (332, 280)
Screenshot: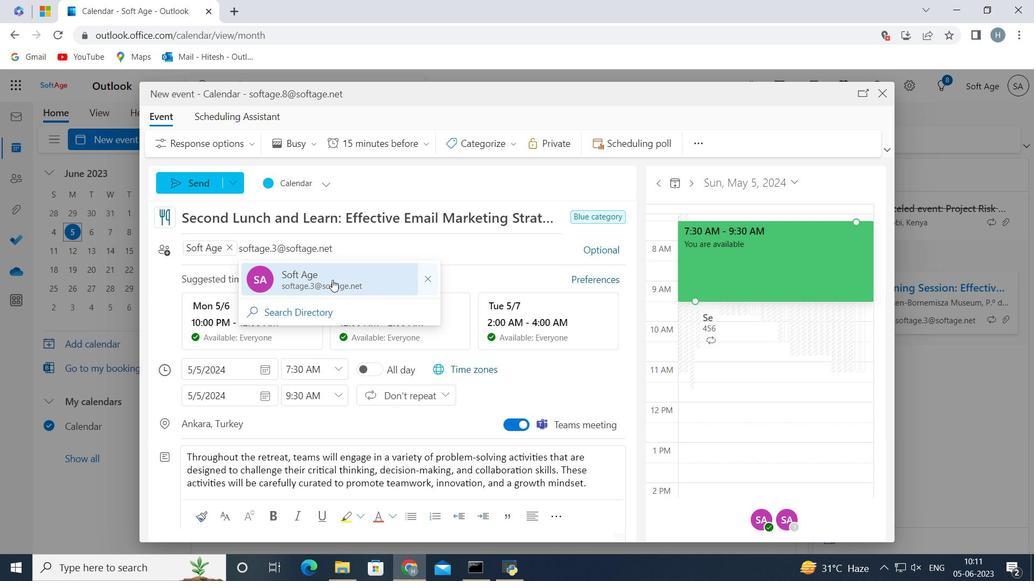 
Action: Mouse moved to (428, 143)
Screenshot: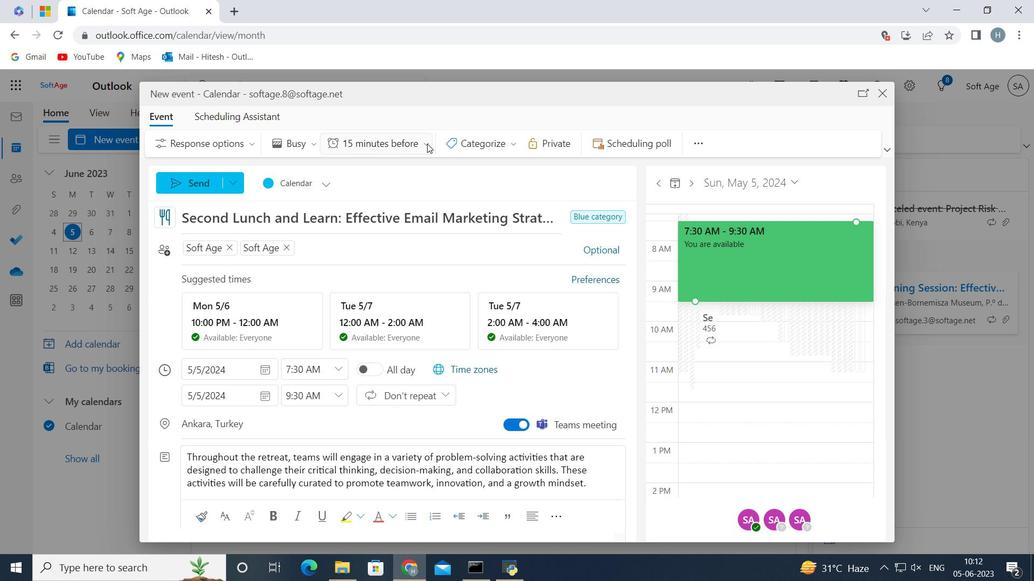 
Action: Mouse pressed left at (428, 143)
Screenshot: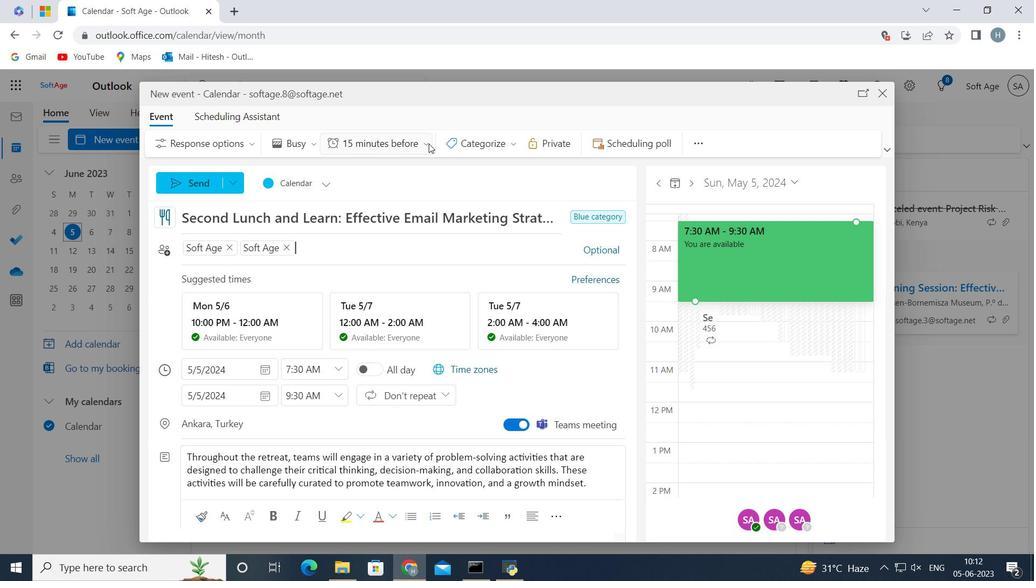 
Action: Mouse moved to (402, 316)
Screenshot: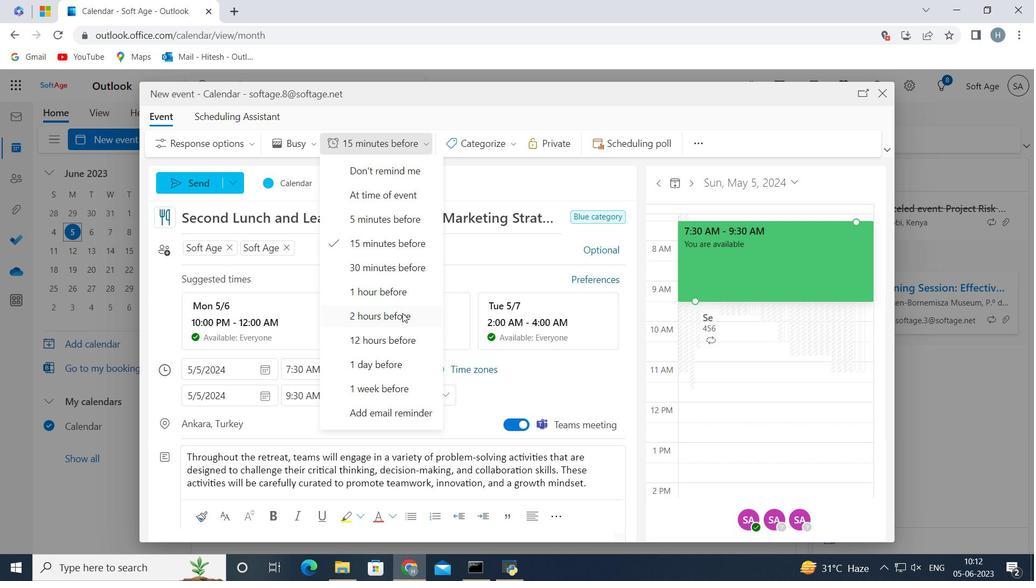 
Action: Mouse pressed left at (402, 316)
Screenshot: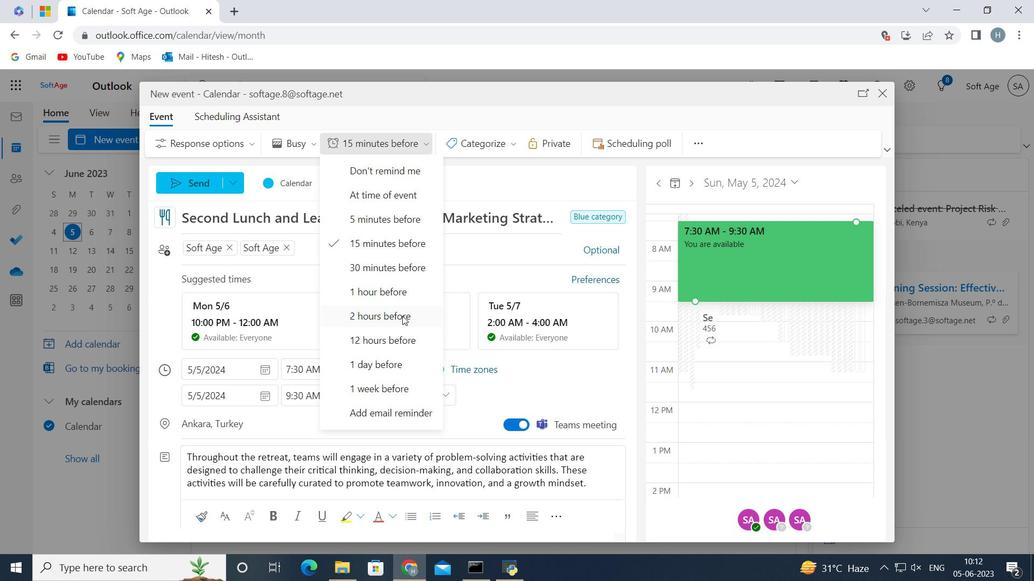 
Action: Mouse moved to (460, 262)
Screenshot: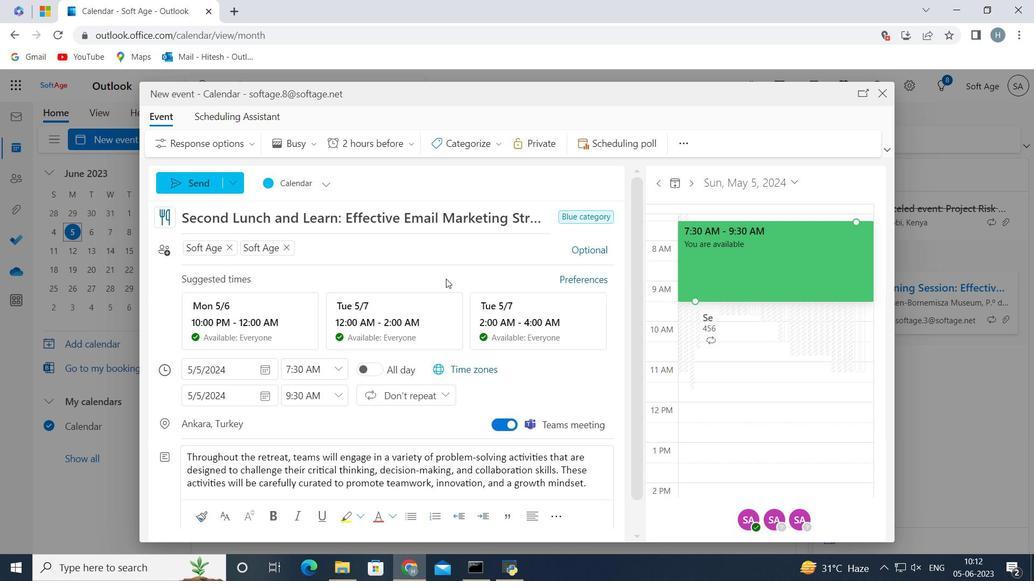 
